 Task: Schedule a cooking class for the 15th at 8:00 PM.
Action: Mouse moved to (246, 157)
Screenshot: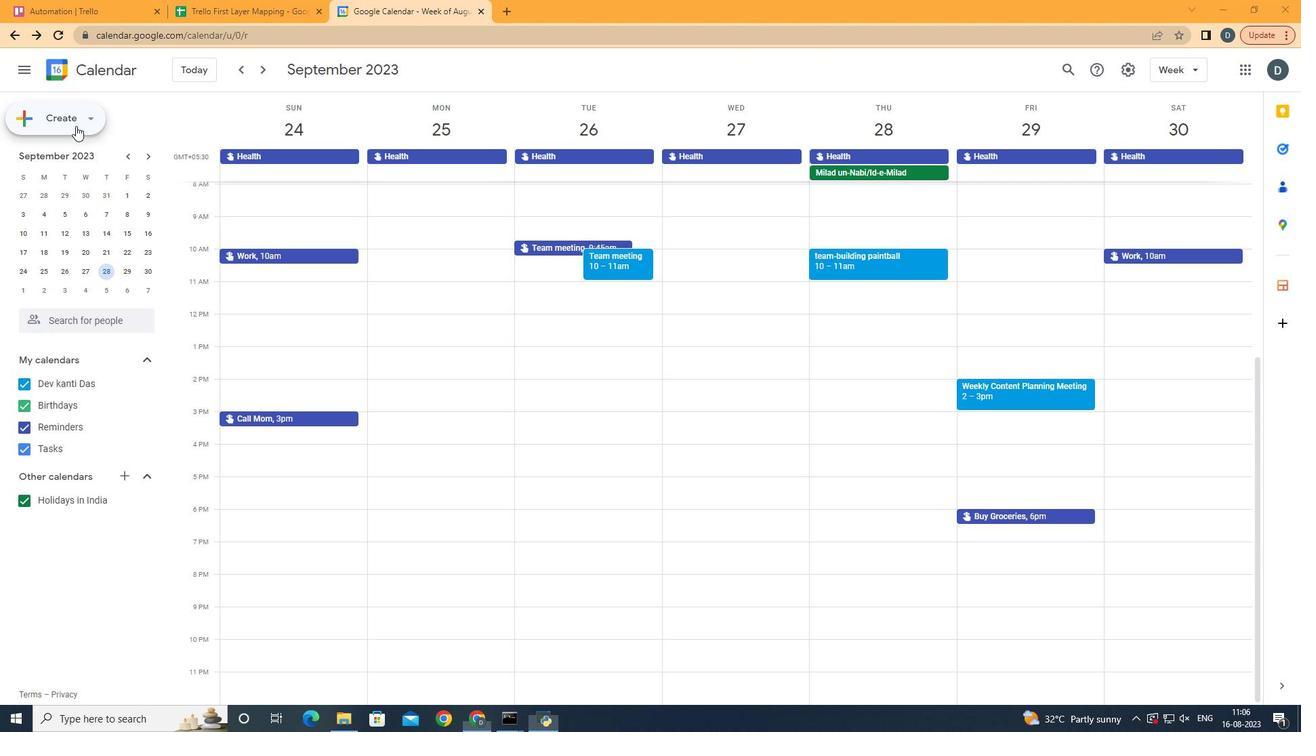 
Action: Mouse pressed left at (246, 157)
Screenshot: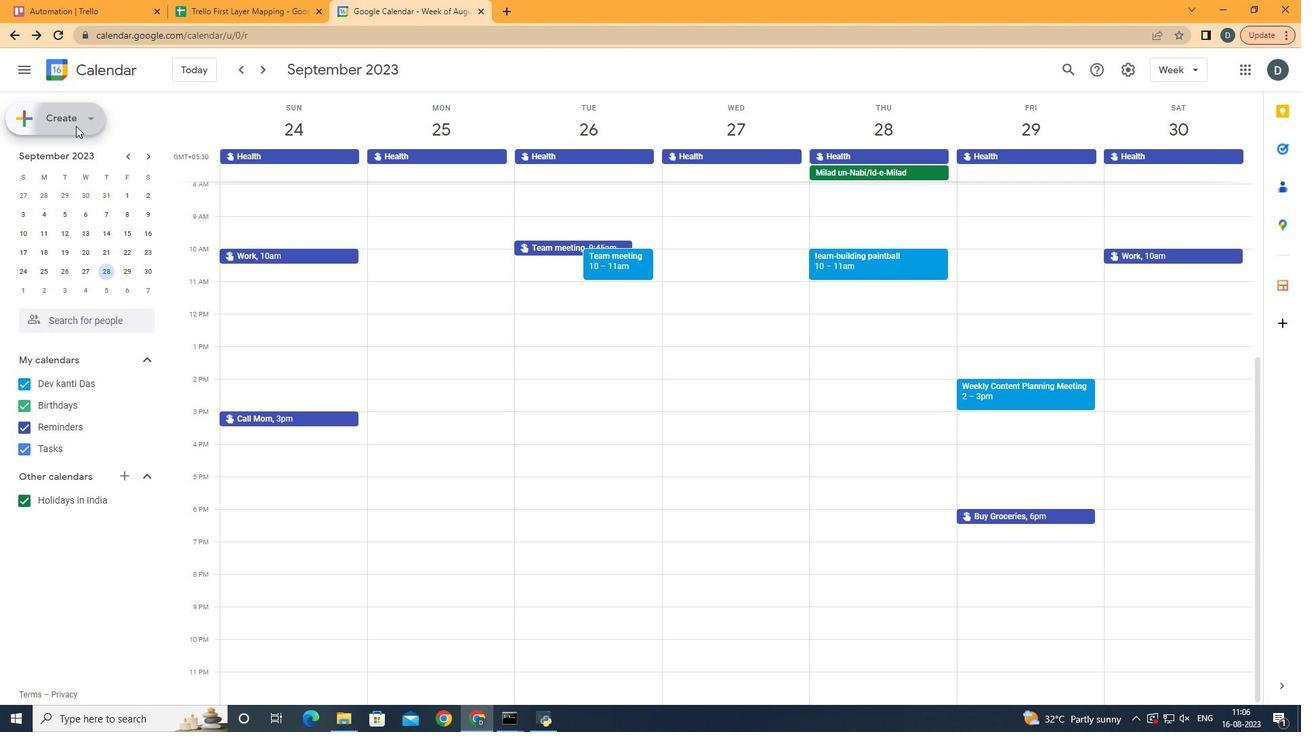 
Action: Mouse moved to (246, 176)
Screenshot: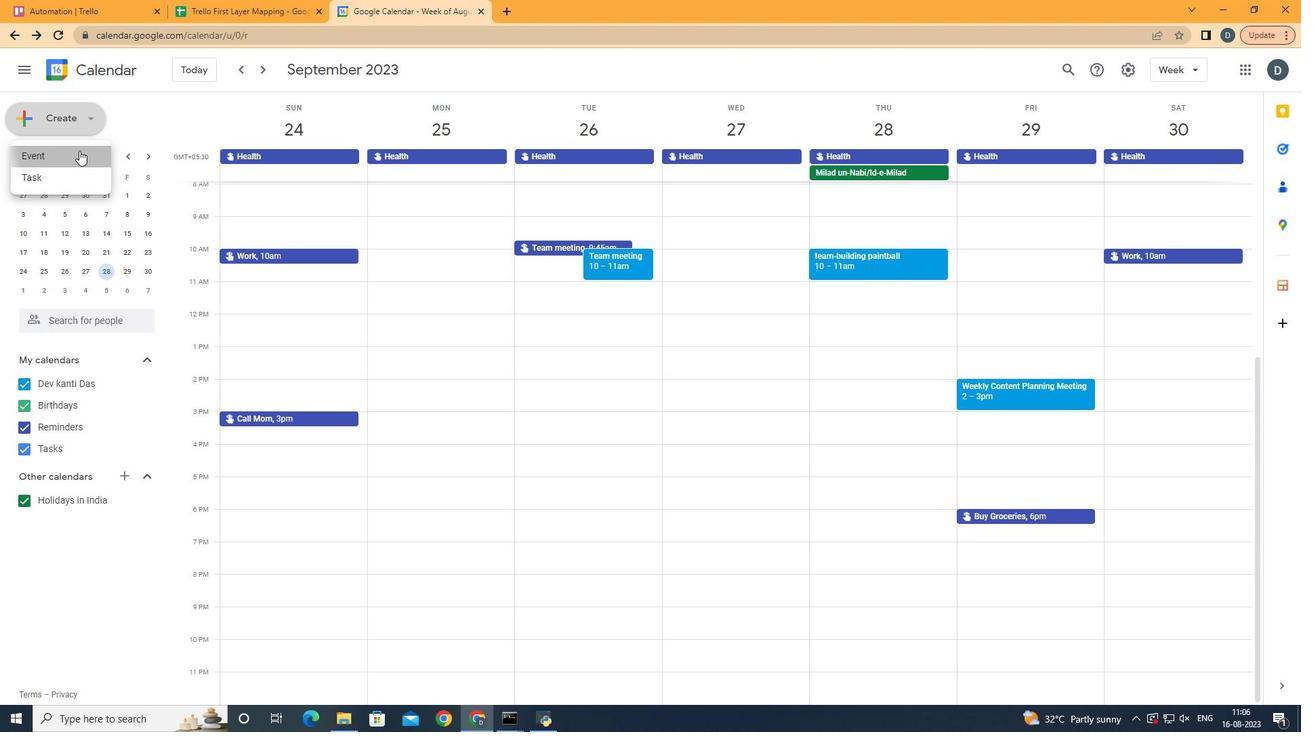 
Action: Mouse pressed left at (246, 176)
Screenshot: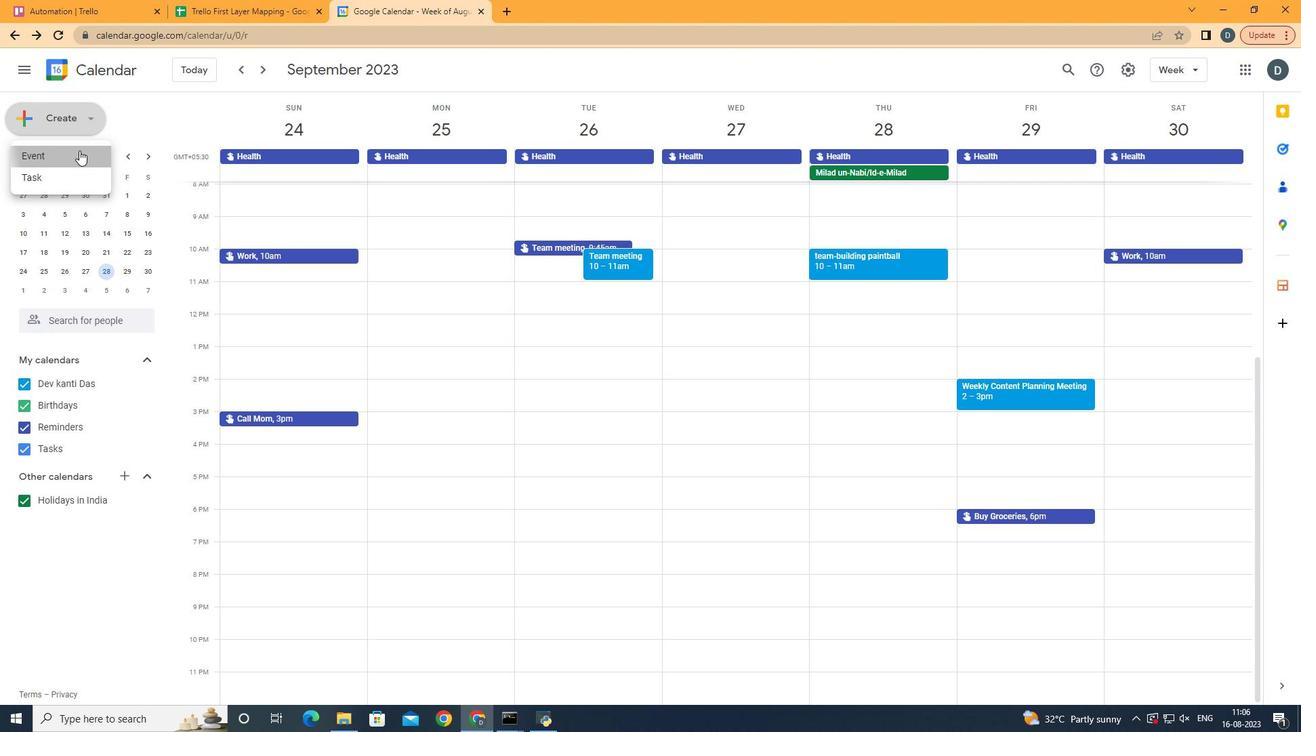 
Action: Mouse moved to (586, 277)
Screenshot: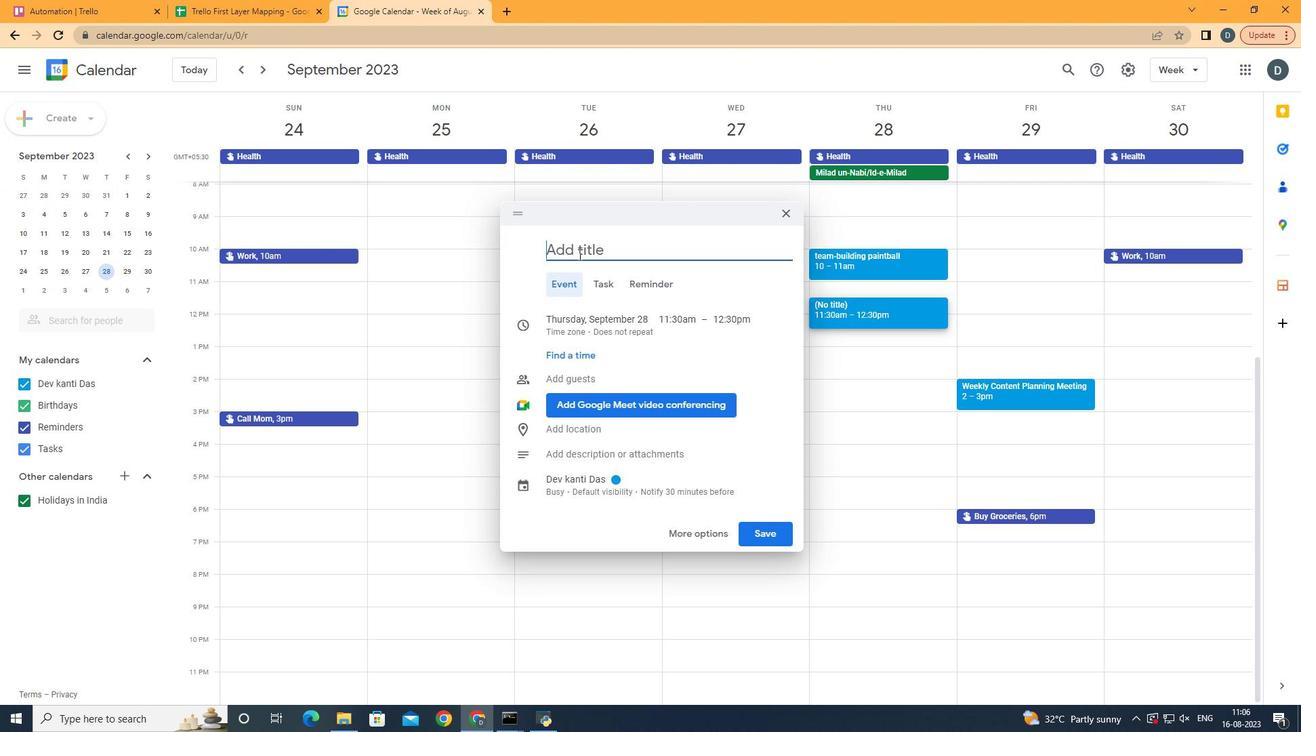 
Action: Mouse pressed left at (586, 277)
Screenshot: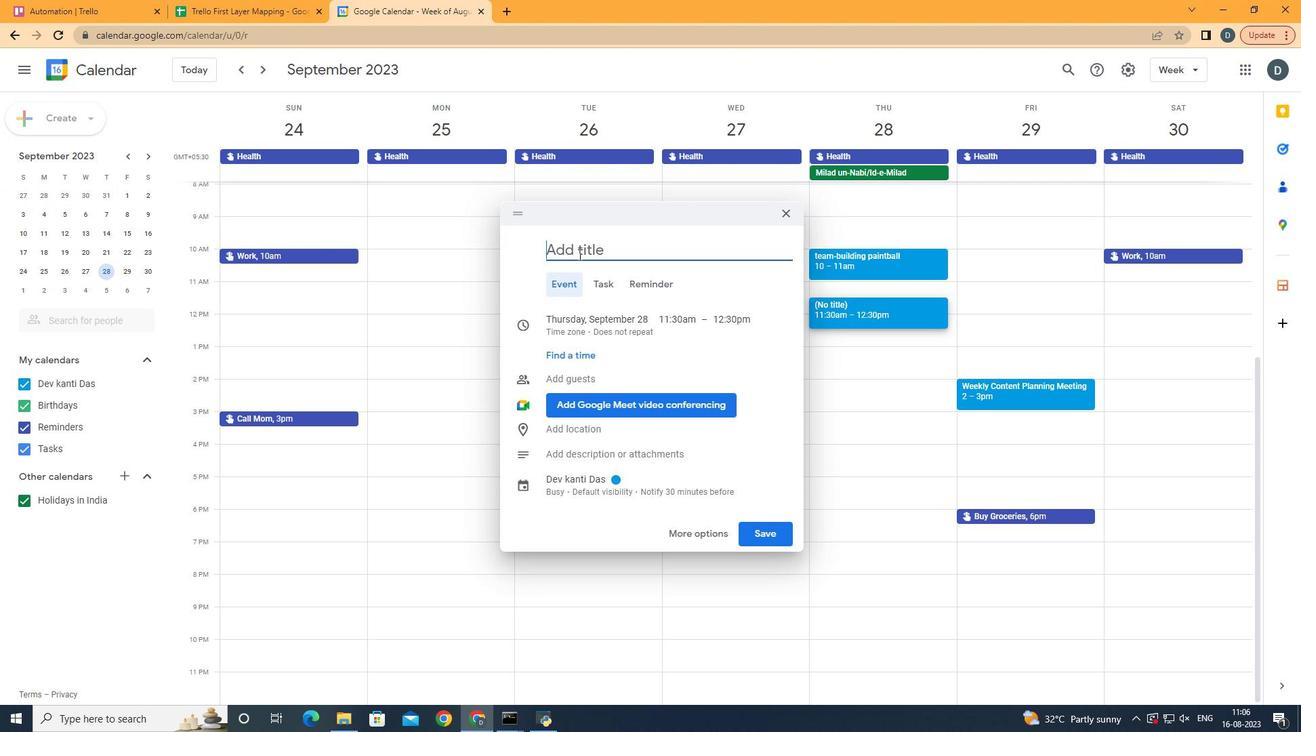 
Action: Mouse moved to (587, 275)
Screenshot: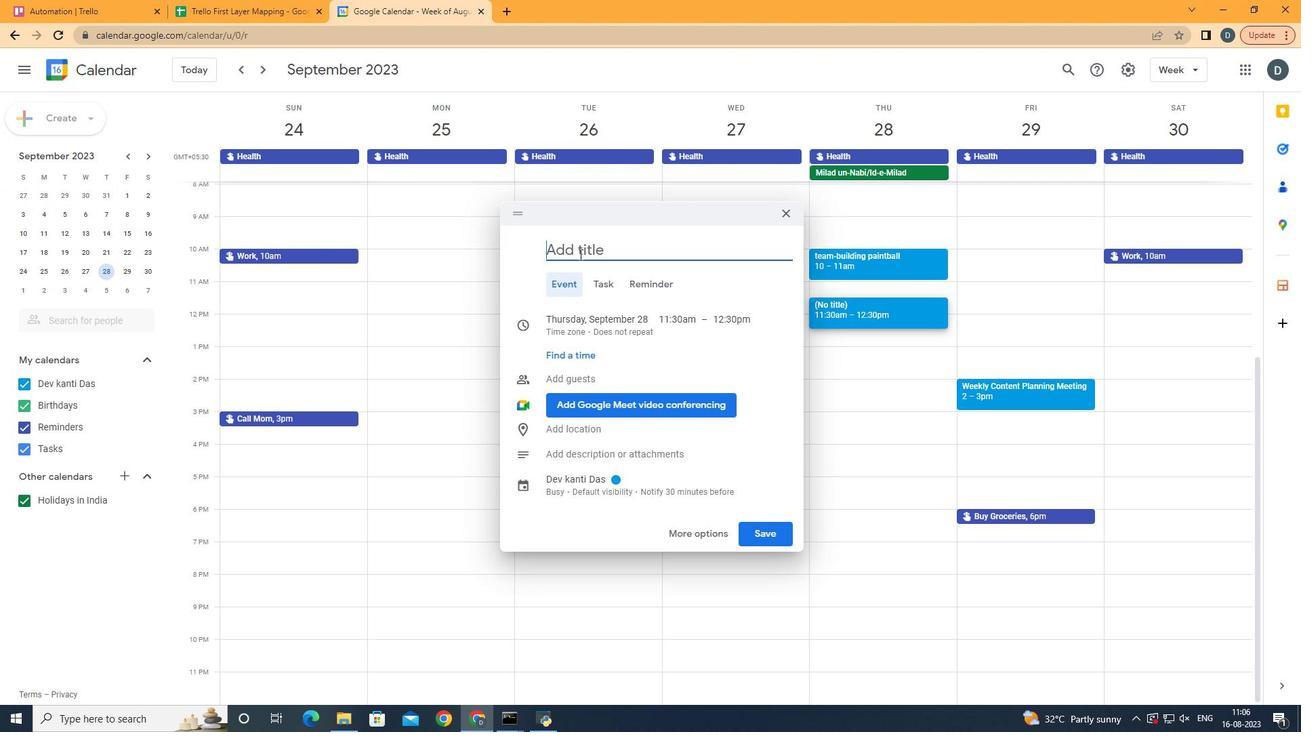 
Action: Key pressed v<Key.backspace>cooking<Key.space>class
Screenshot: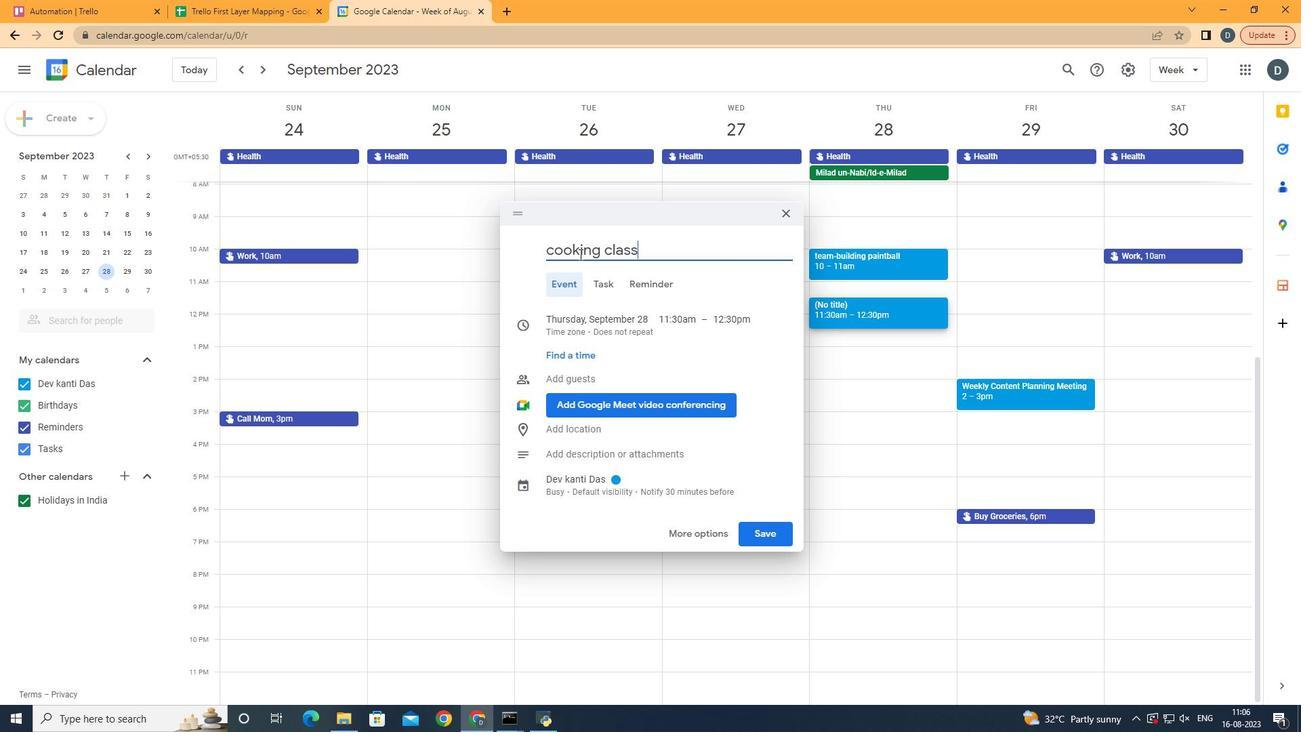 
Action: Mouse moved to (589, 332)
Screenshot: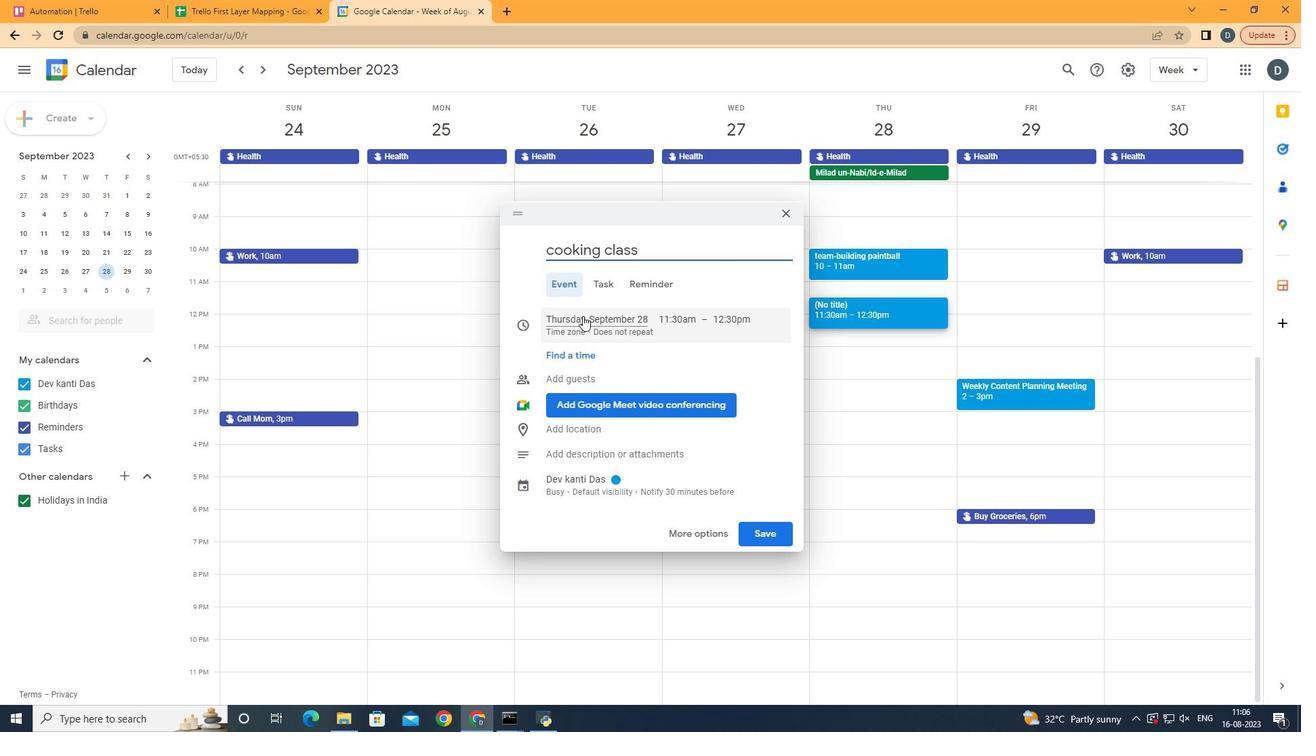 
Action: Mouse pressed left at (589, 332)
Screenshot: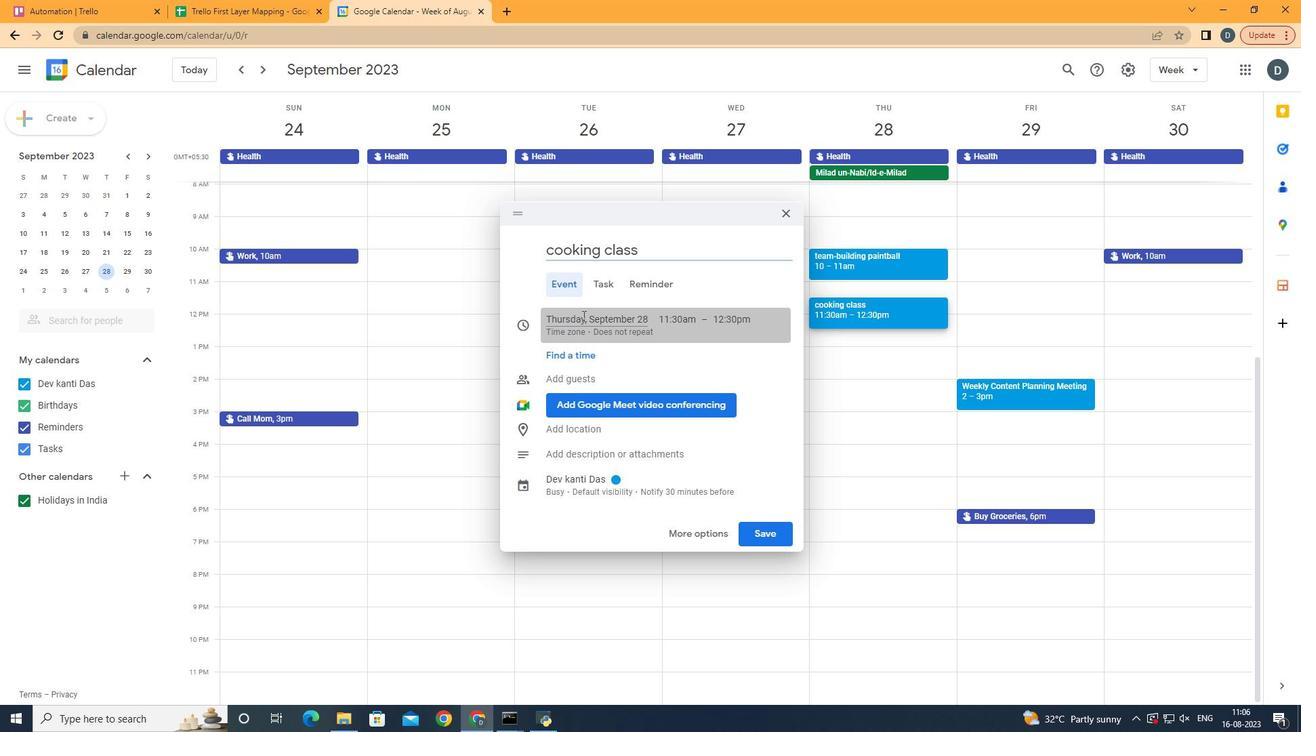 
Action: Mouse moved to (677, 364)
Screenshot: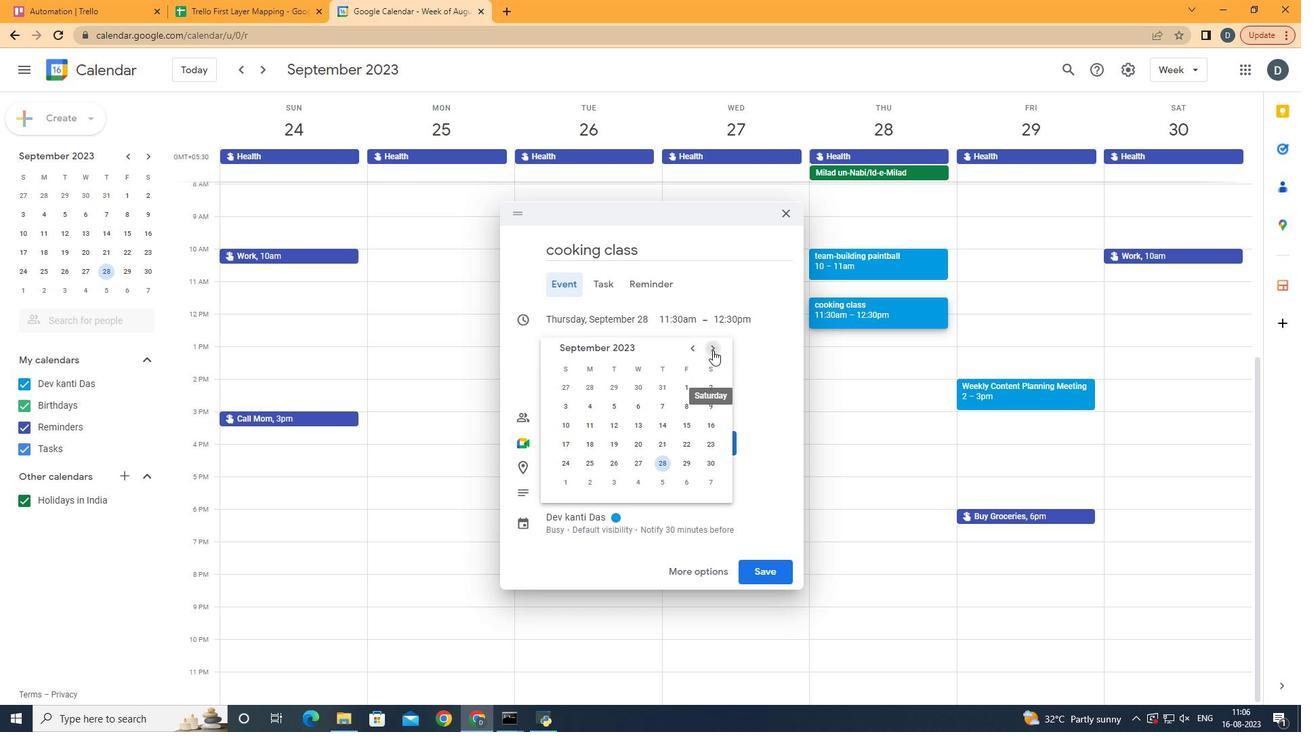 
Action: Mouse pressed left at (677, 364)
Screenshot: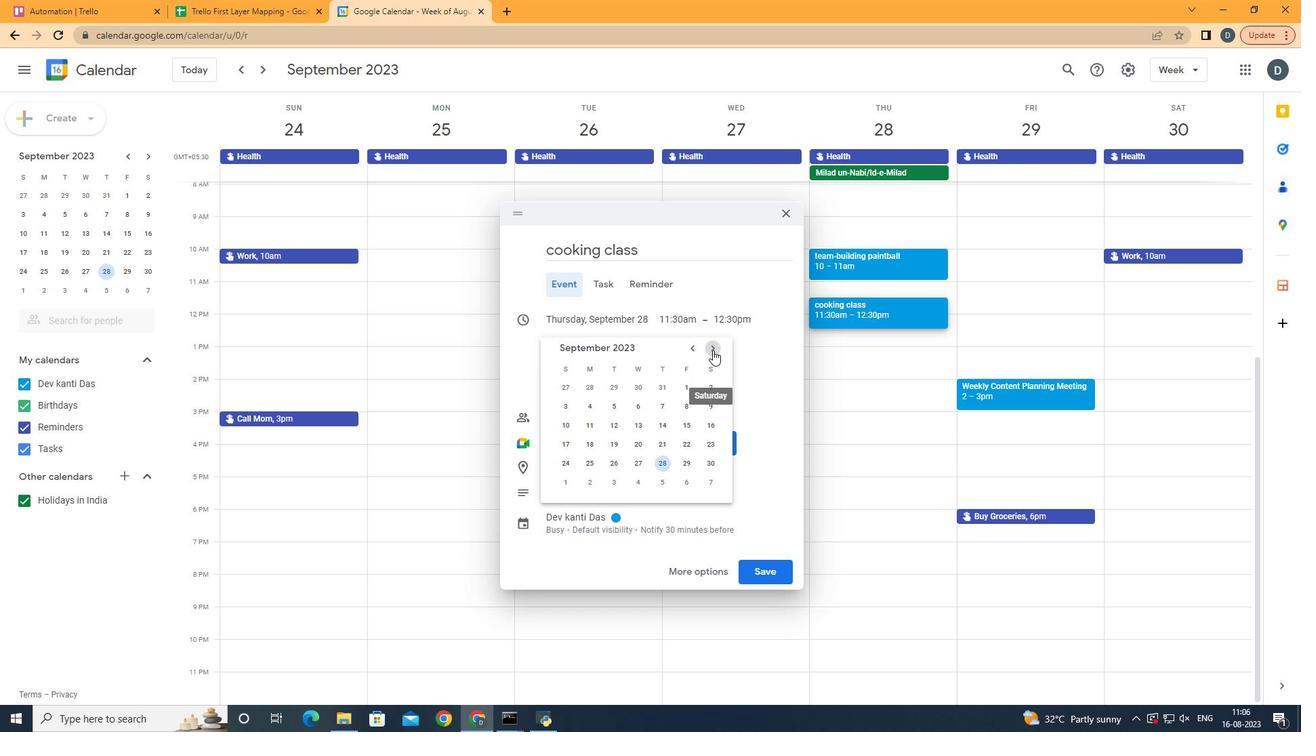 
Action: Mouse moved to (578, 437)
Screenshot: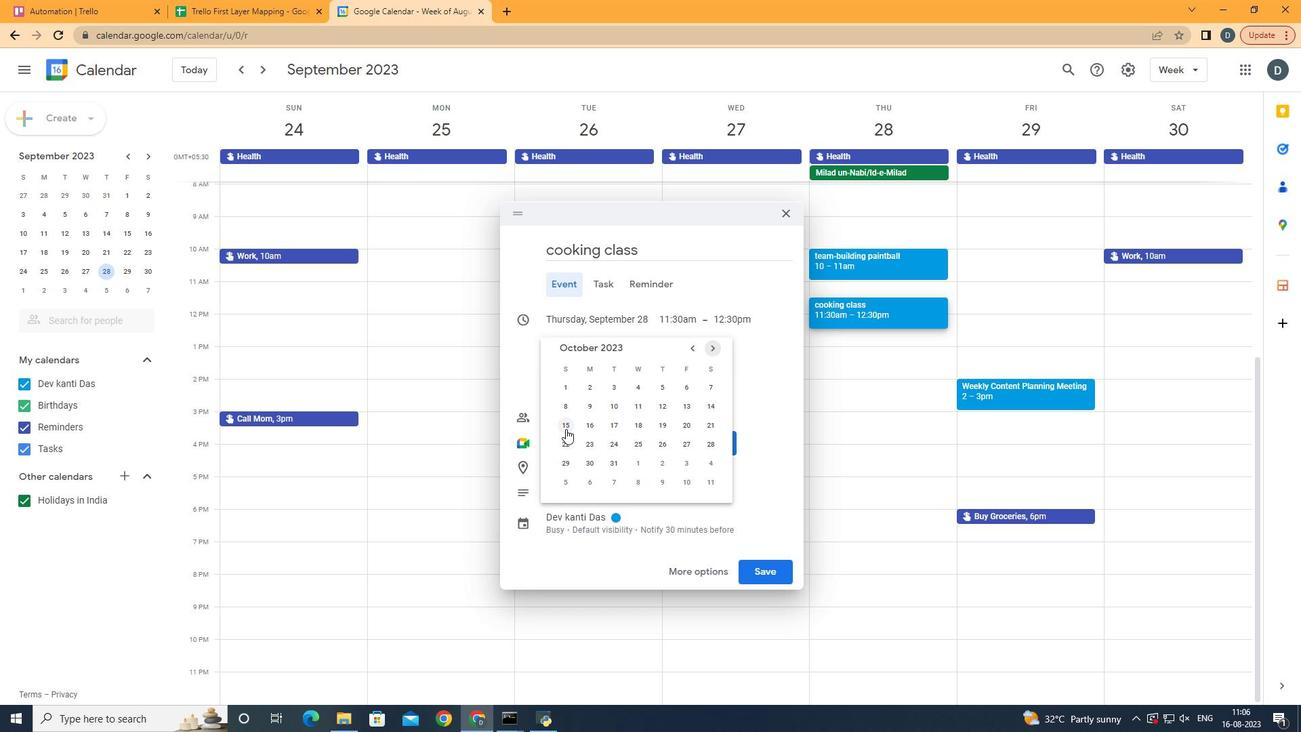 
Action: Mouse pressed left at (578, 437)
Screenshot: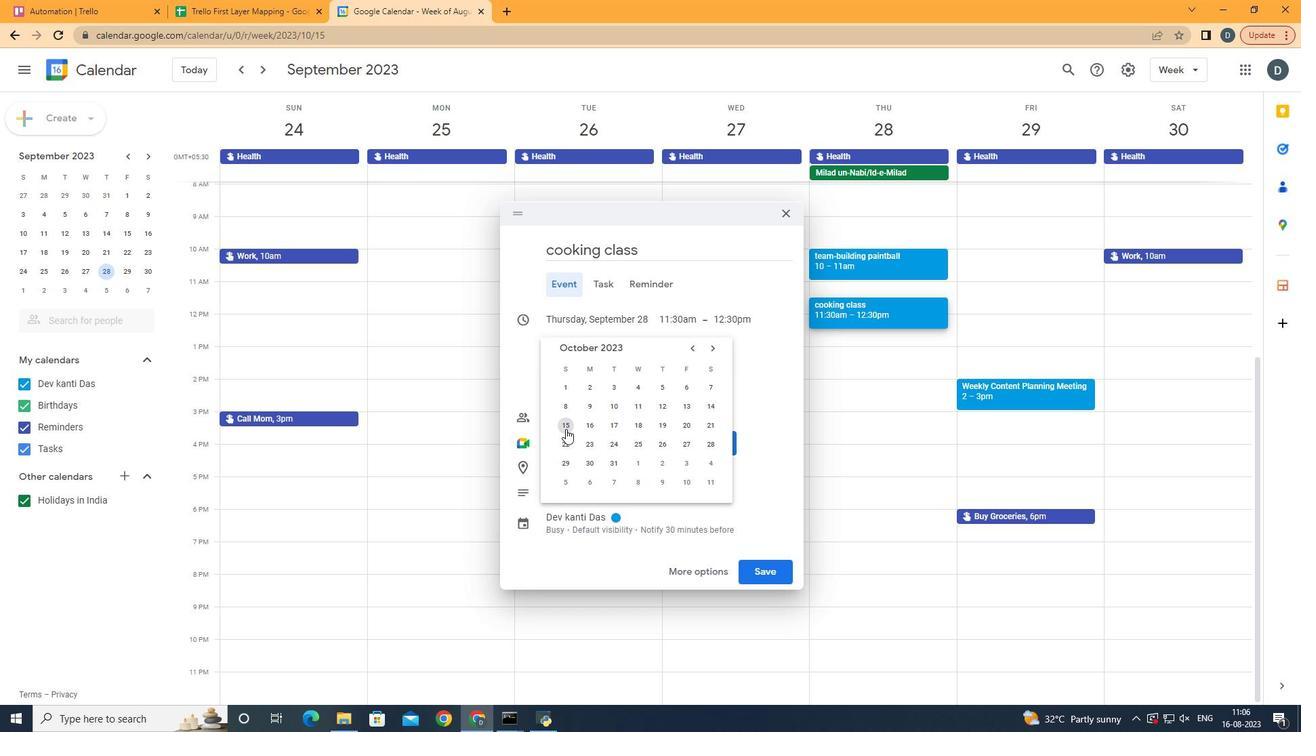 
Action: Mouse moved to (557, 336)
Screenshot: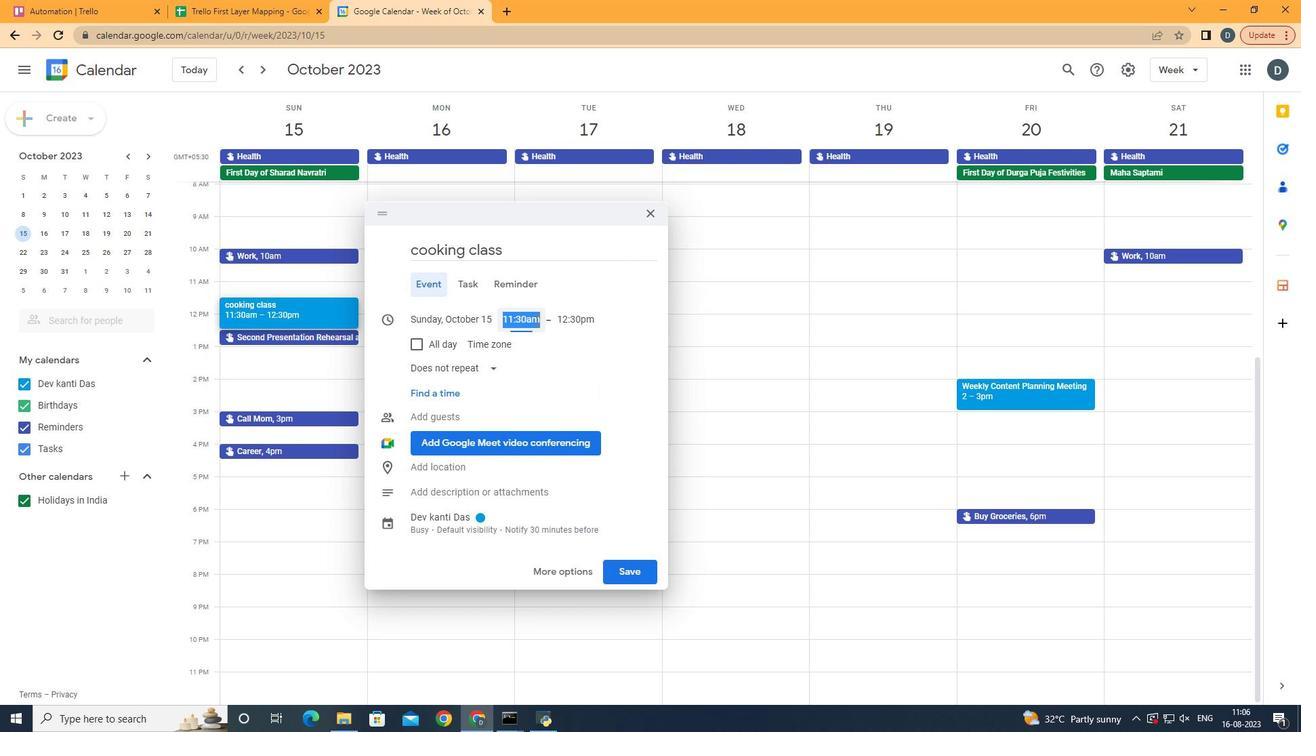 
Action: Mouse pressed left at (557, 336)
Screenshot: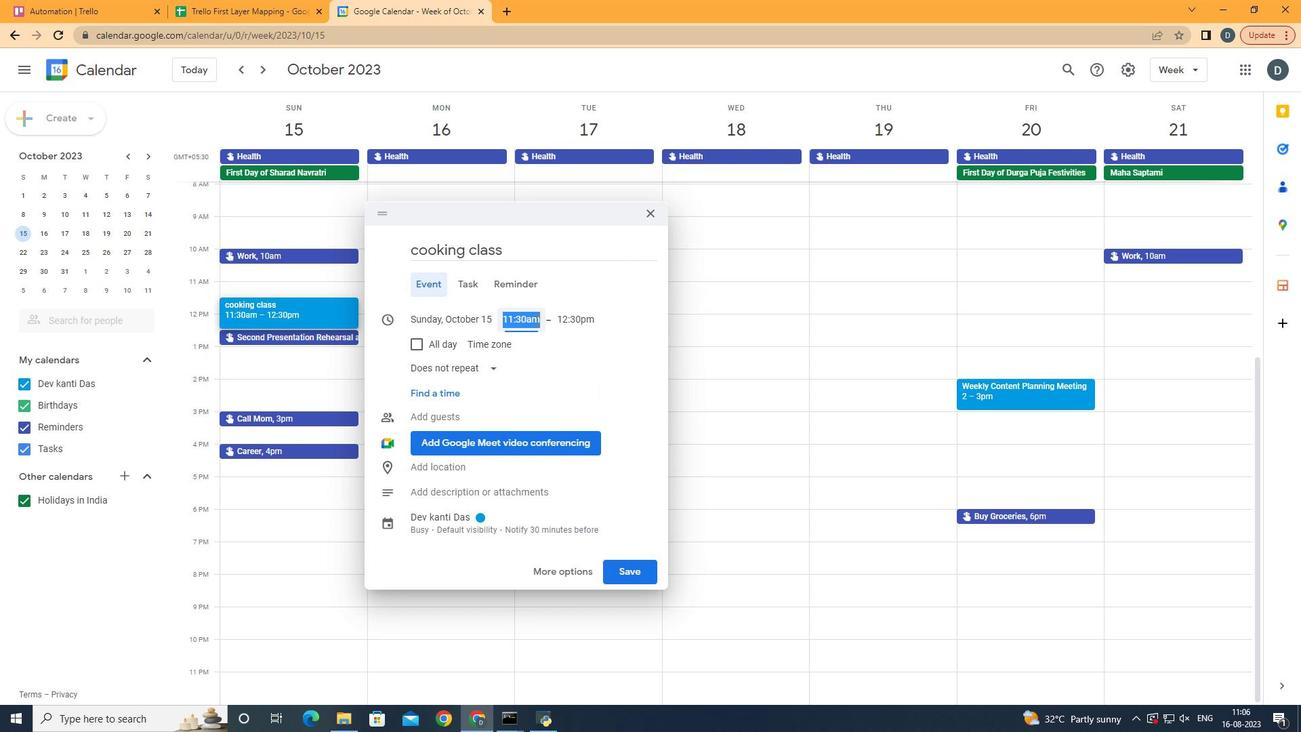 
Action: Mouse moved to (561, 380)
Screenshot: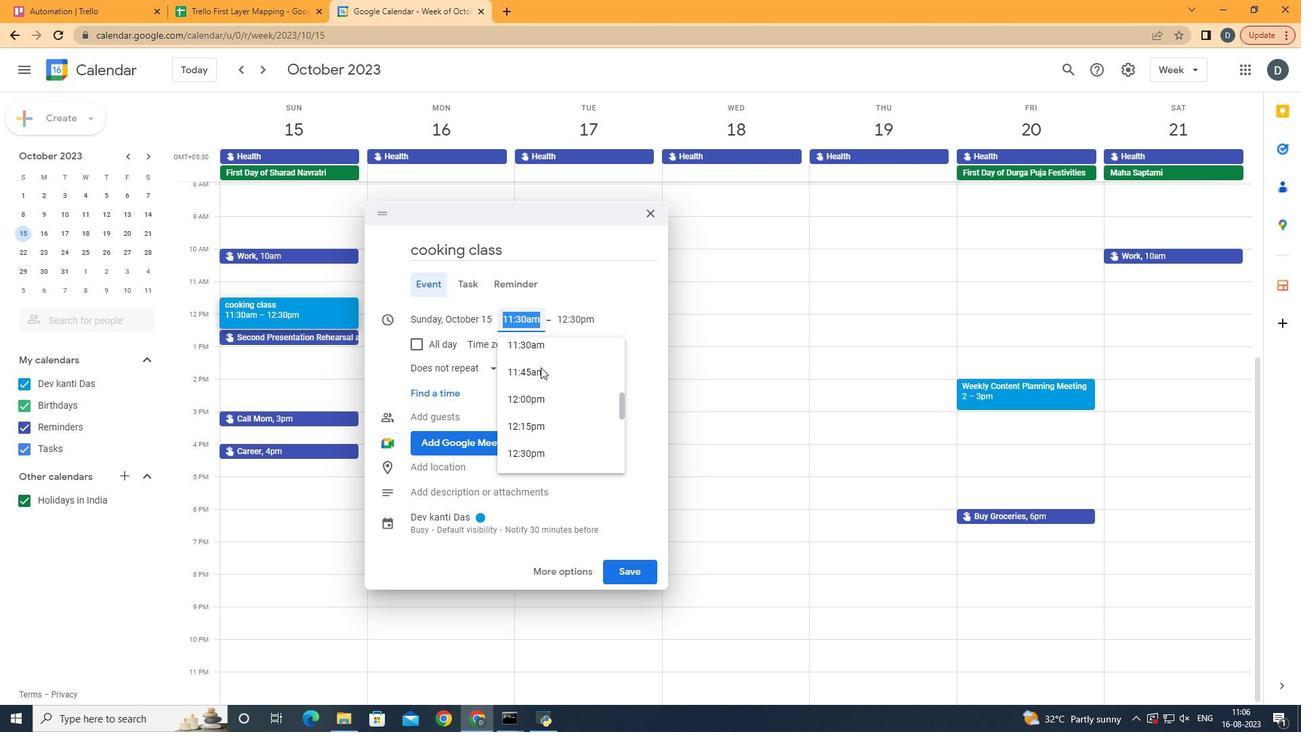 
Action: Mouse scrolled (561, 379) with delta (0, 0)
Screenshot: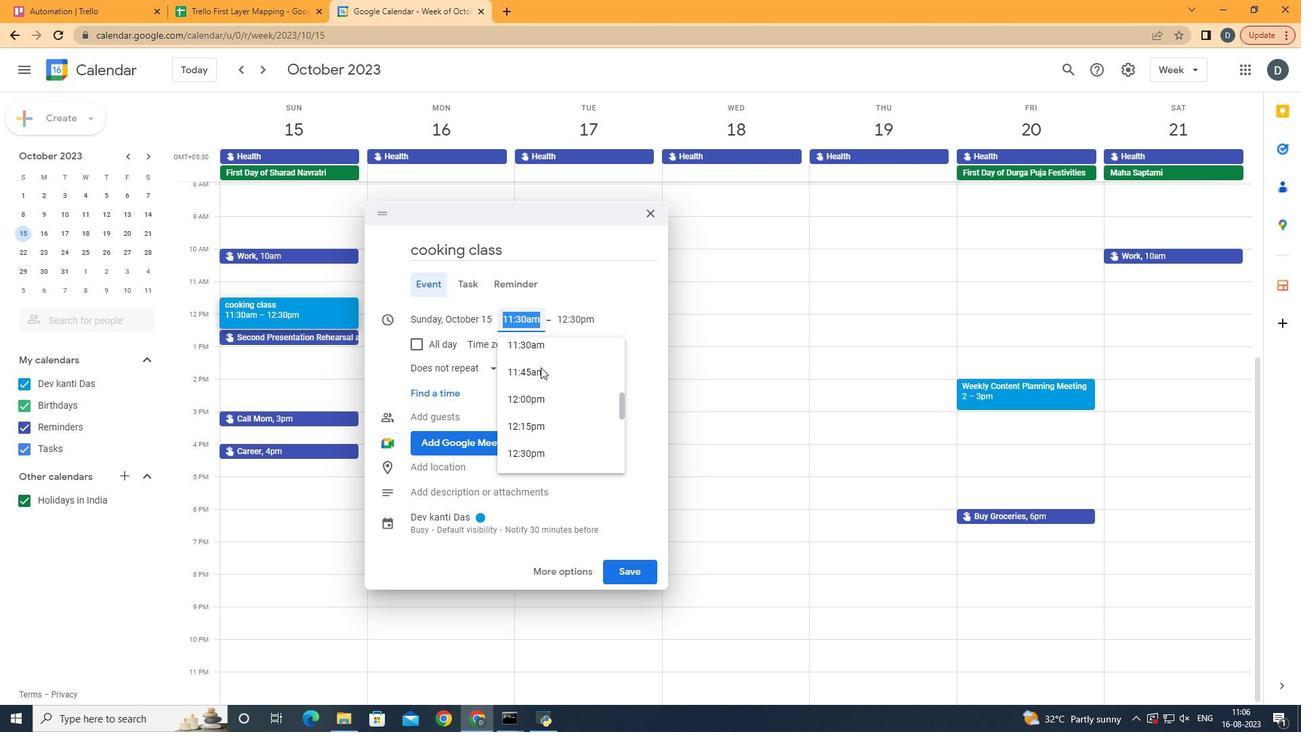
Action: Mouse scrolled (561, 379) with delta (0, 0)
Screenshot: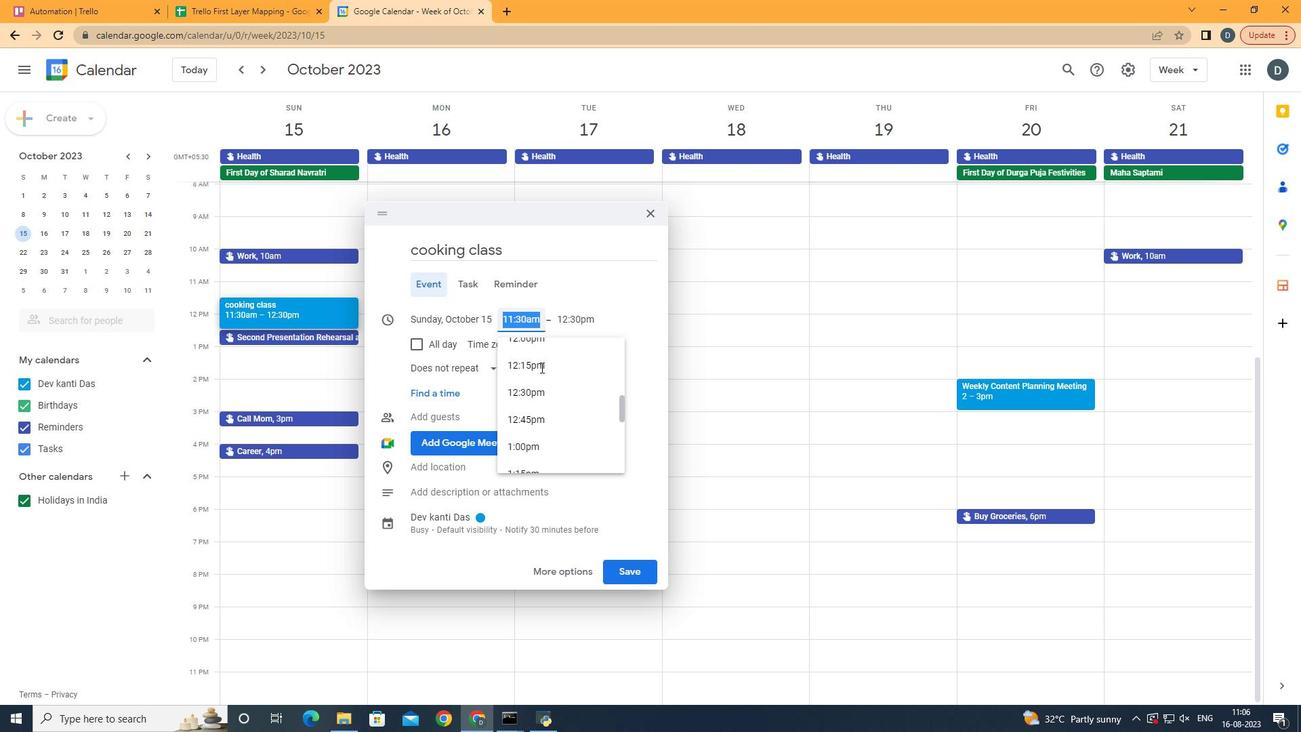 
Action: Mouse scrolled (561, 379) with delta (0, 0)
Screenshot: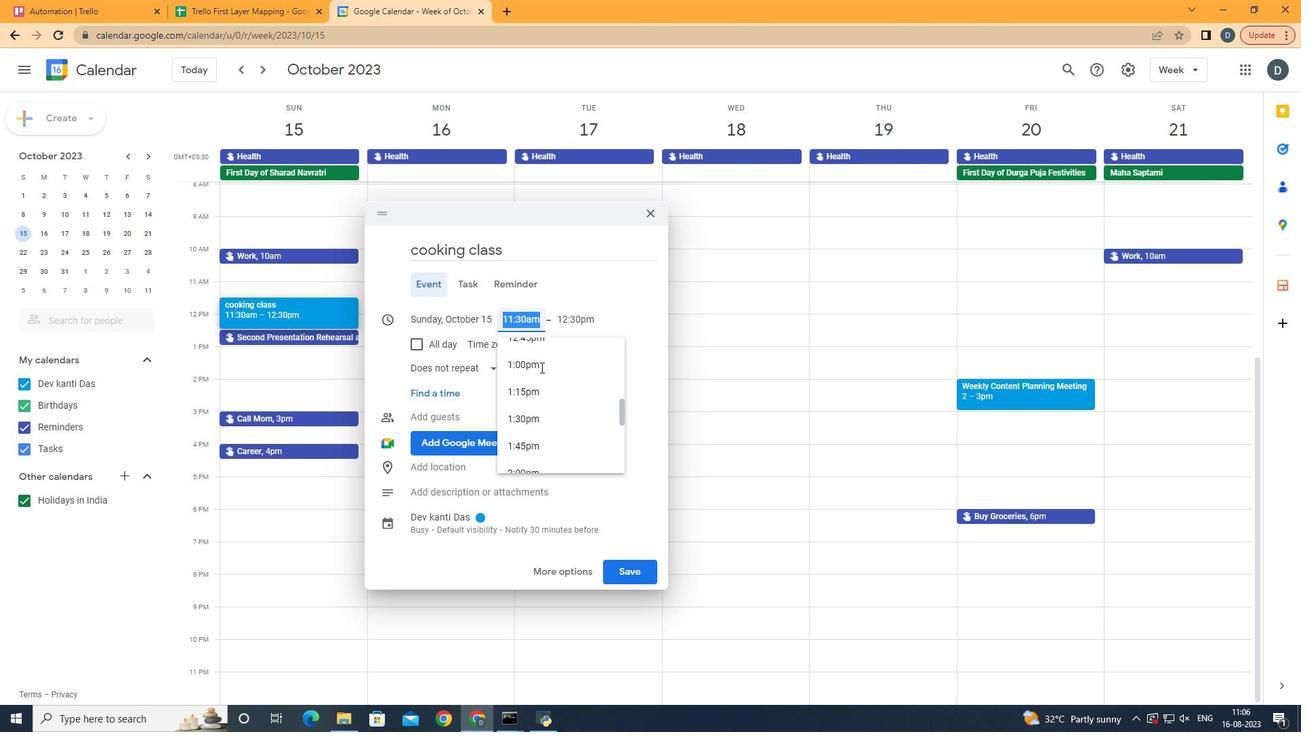 
Action: Mouse scrolled (561, 379) with delta (0, 0)
Screenshot: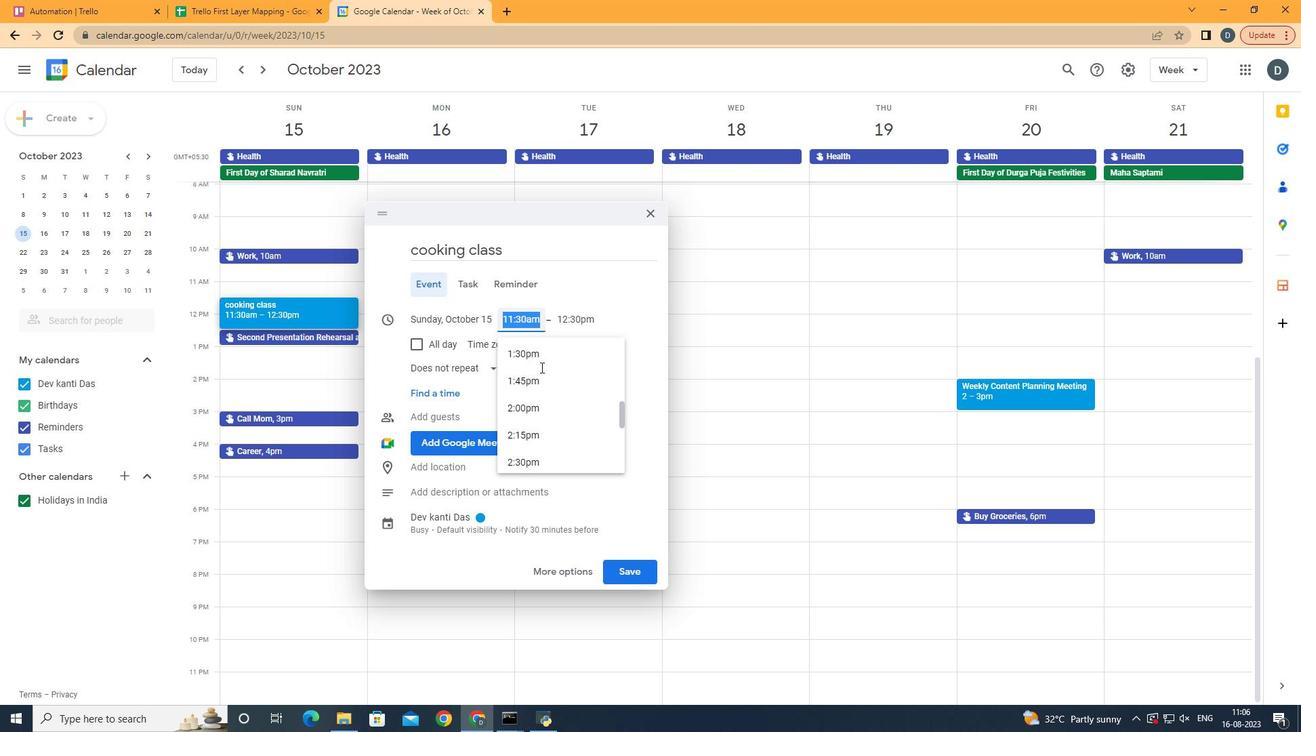 
Action: Mouse scrolled (561, 379) with delta (0, 0)
Screenshot: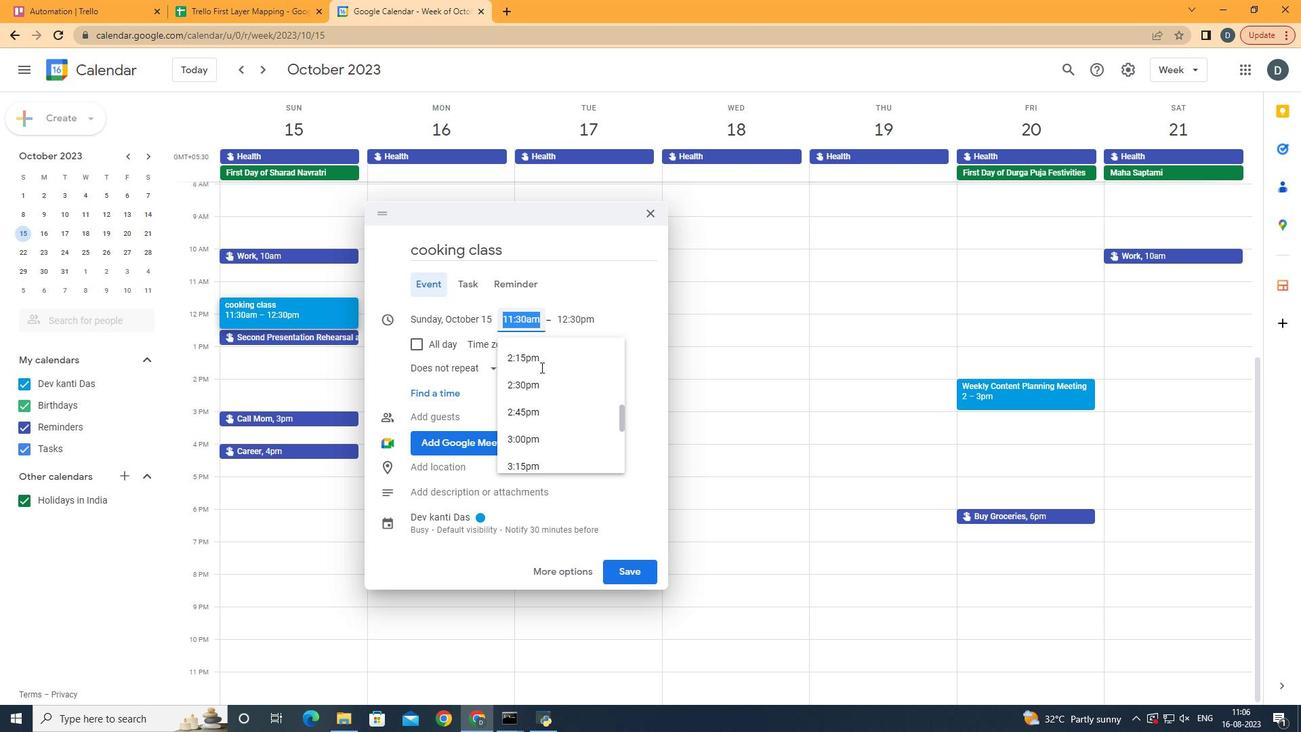 
Action: Mouse scrolled (561, 379) with delta (0, 0)
Screenshot: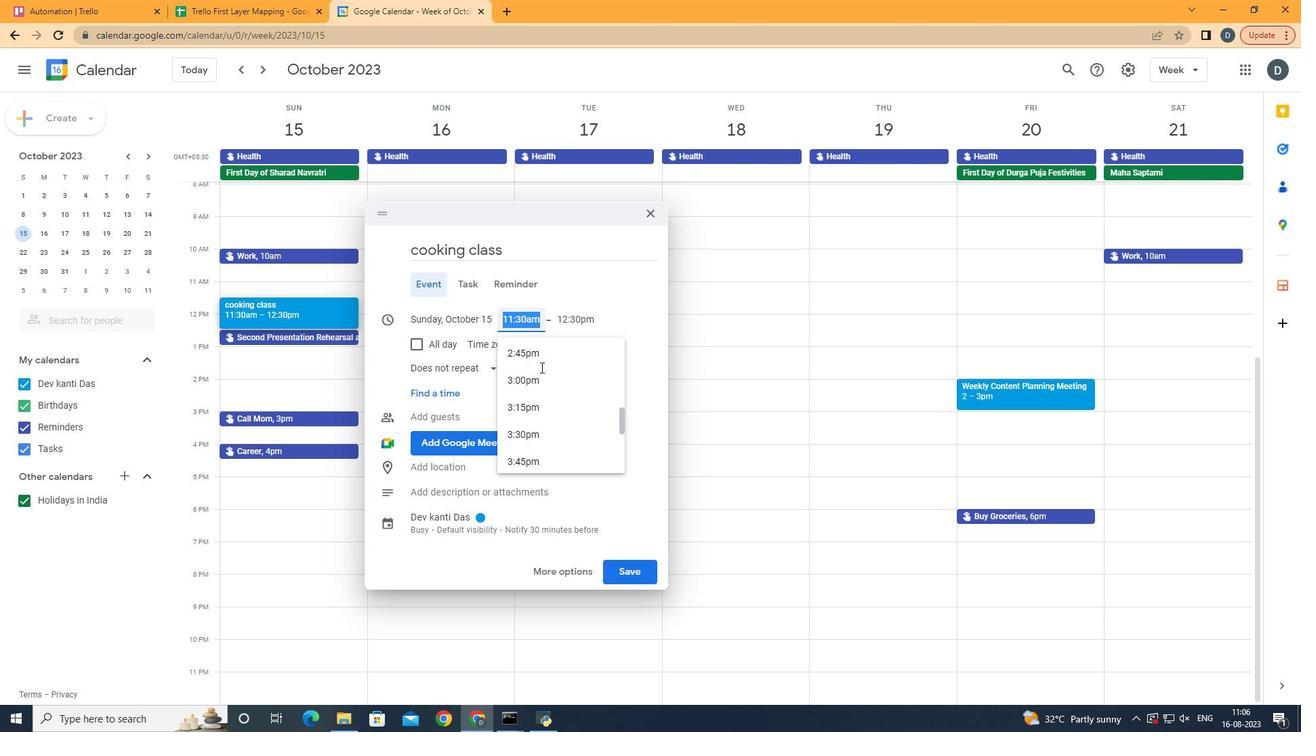 
Action: Mouse scrolled (561, 379) with delta (0, 0)
Screenshot: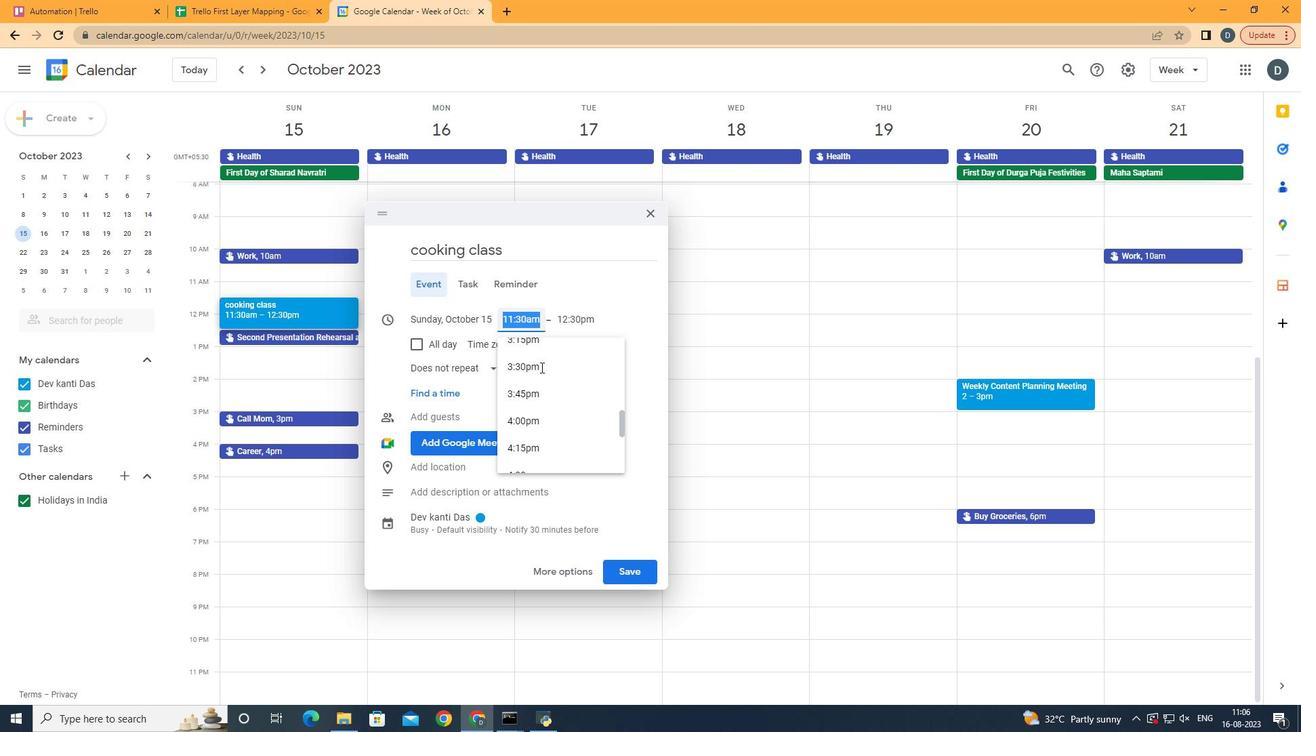 
Action: Mouse scrolled (561, 379) with delta (0, 0)
Screenshot: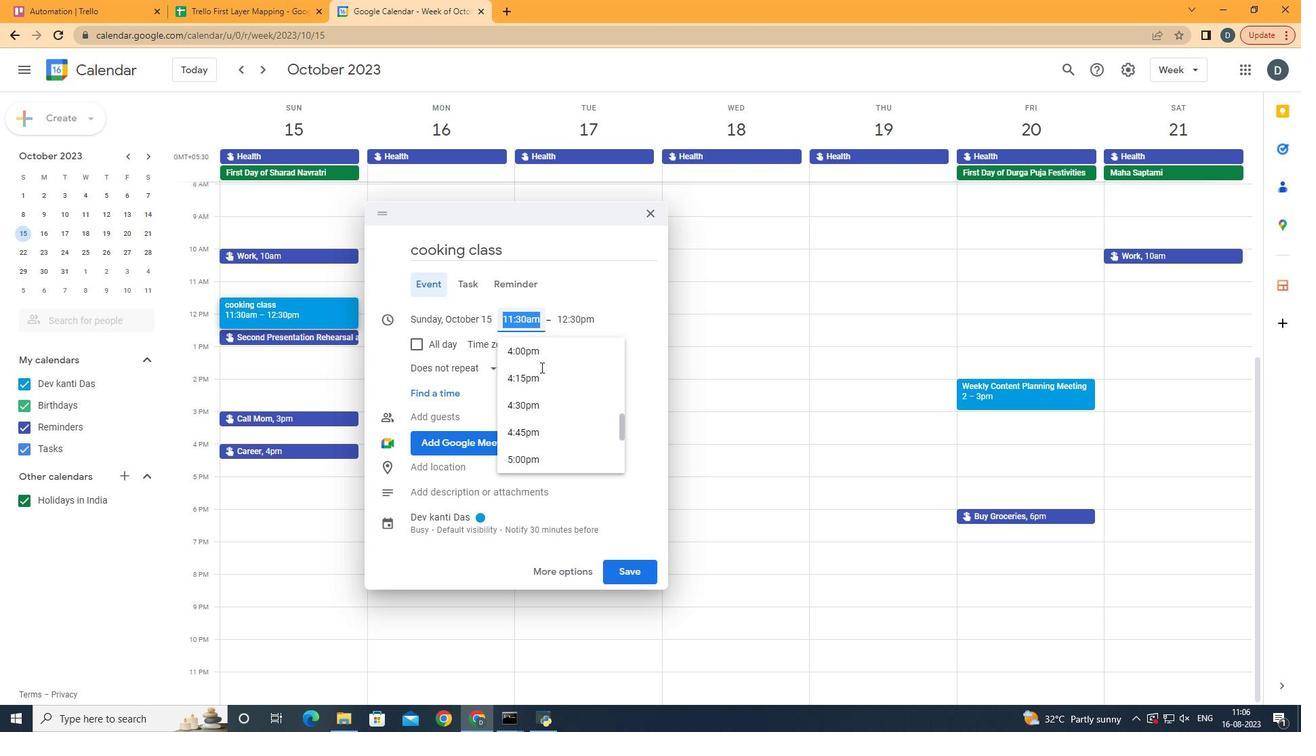
Action: Mouse scrolled (561, 379) with delta (0, 0)
Screenshot: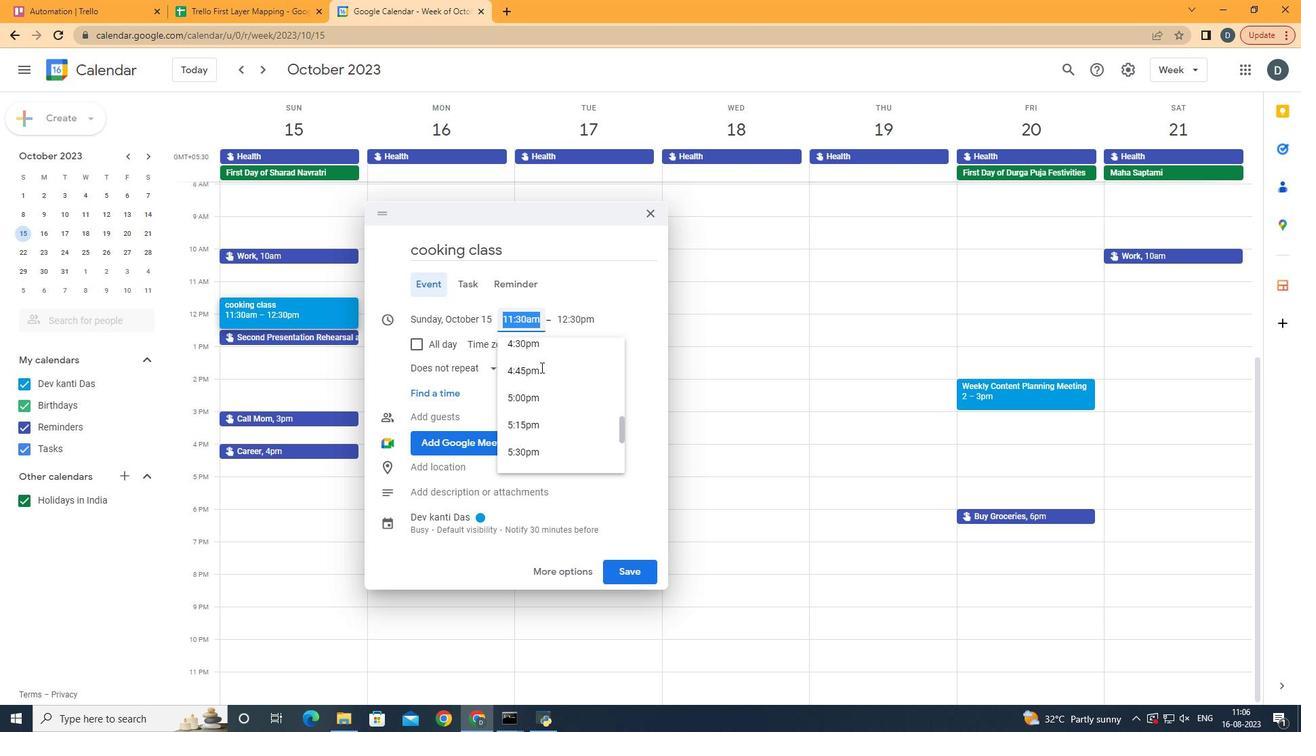 
Action: Mouse scrolled (561, 379) with delta (0, 0)
Screenshot: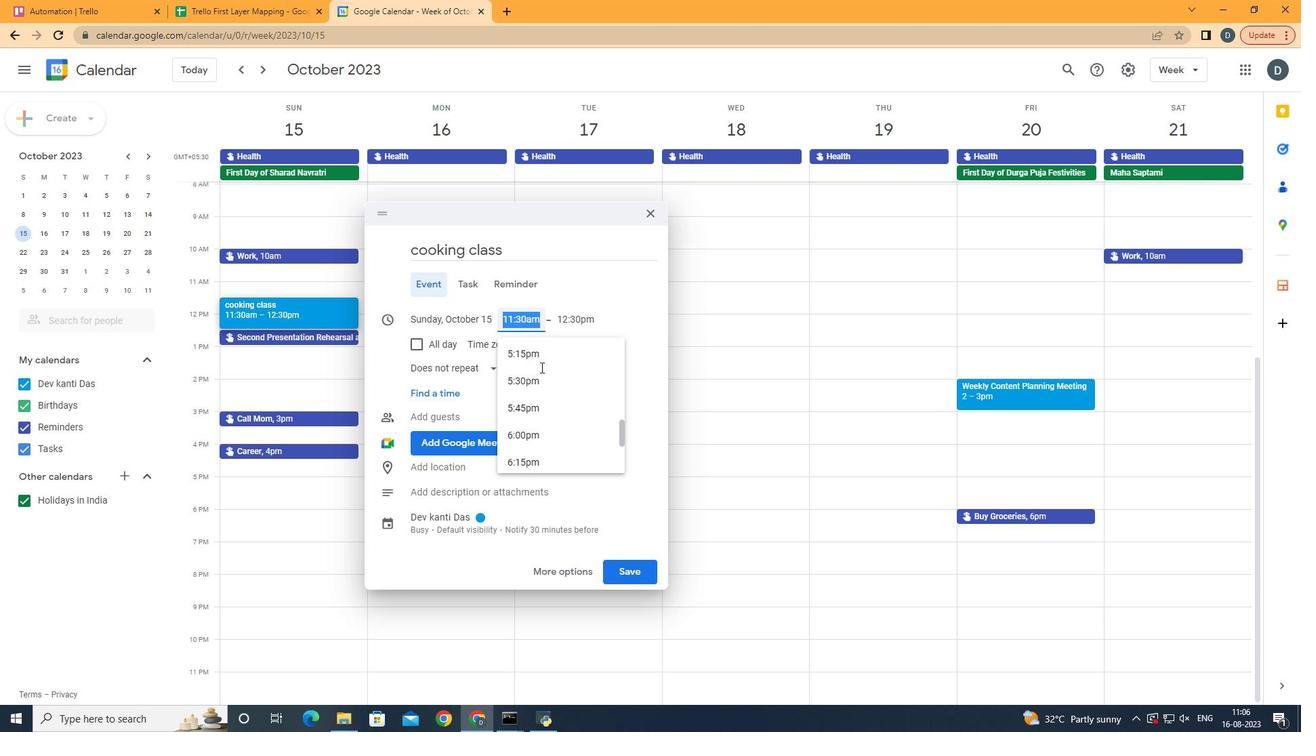 
Action: Mouse scrolled (561, 379) with delta (0, 0)
Screenshot: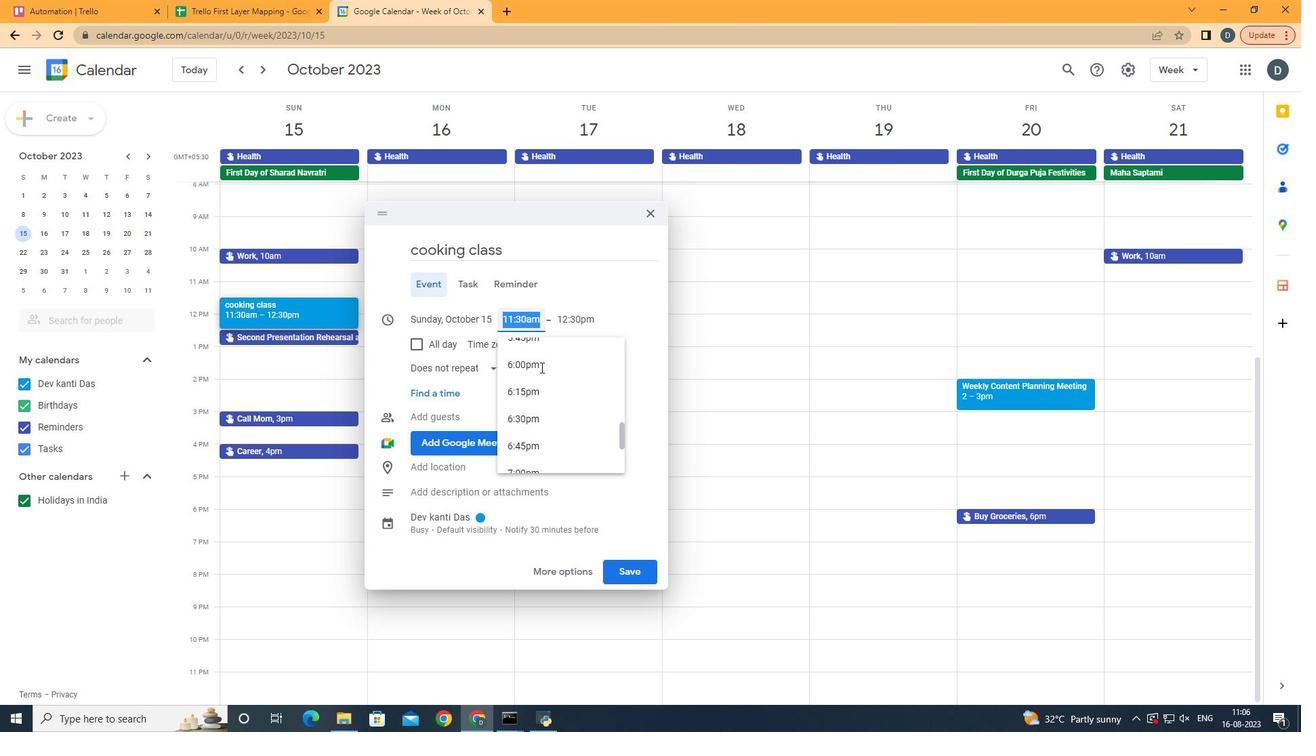 
Action: Mouse scrolled (561, 379) with delta (0, 0)
Screenshot: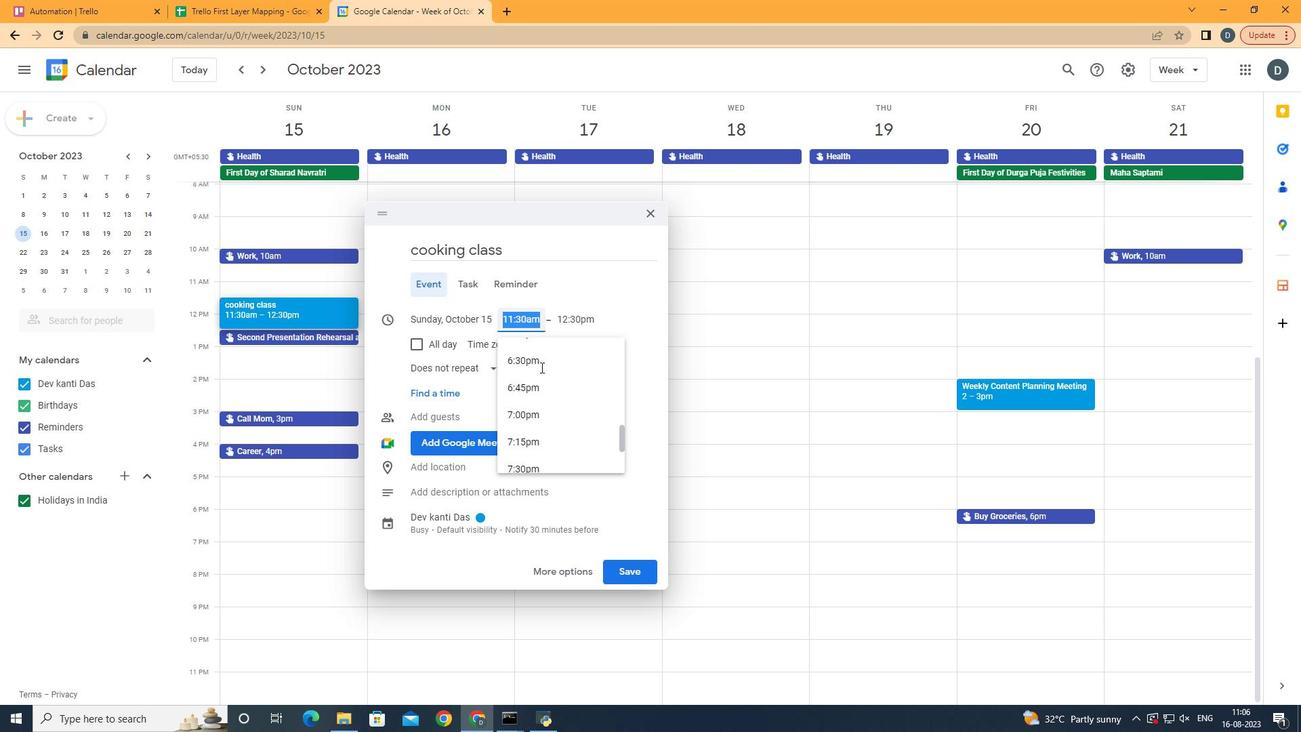 
Action: Mouse scrolled (561, 379) with delta (0, 0)
Screenshot: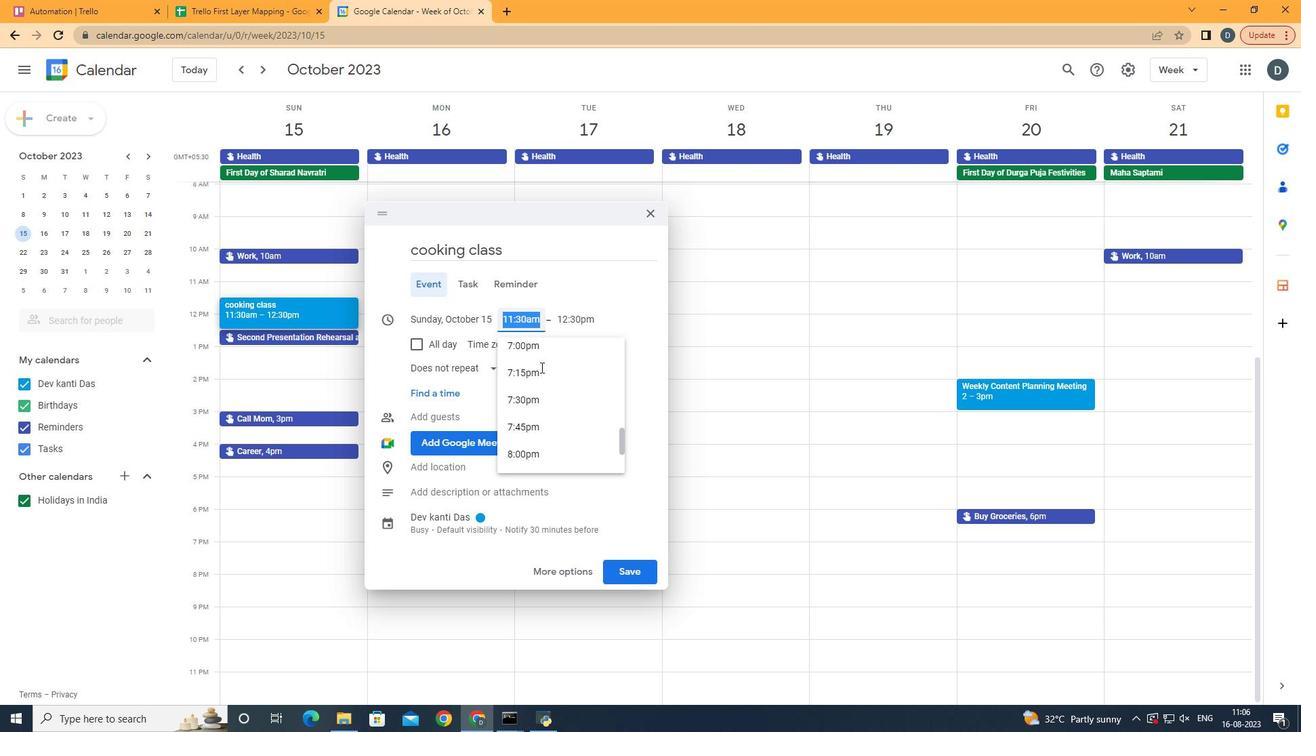 
Action: Mouse scrolled (561, 379) with delta (0, 0)
Screenshot: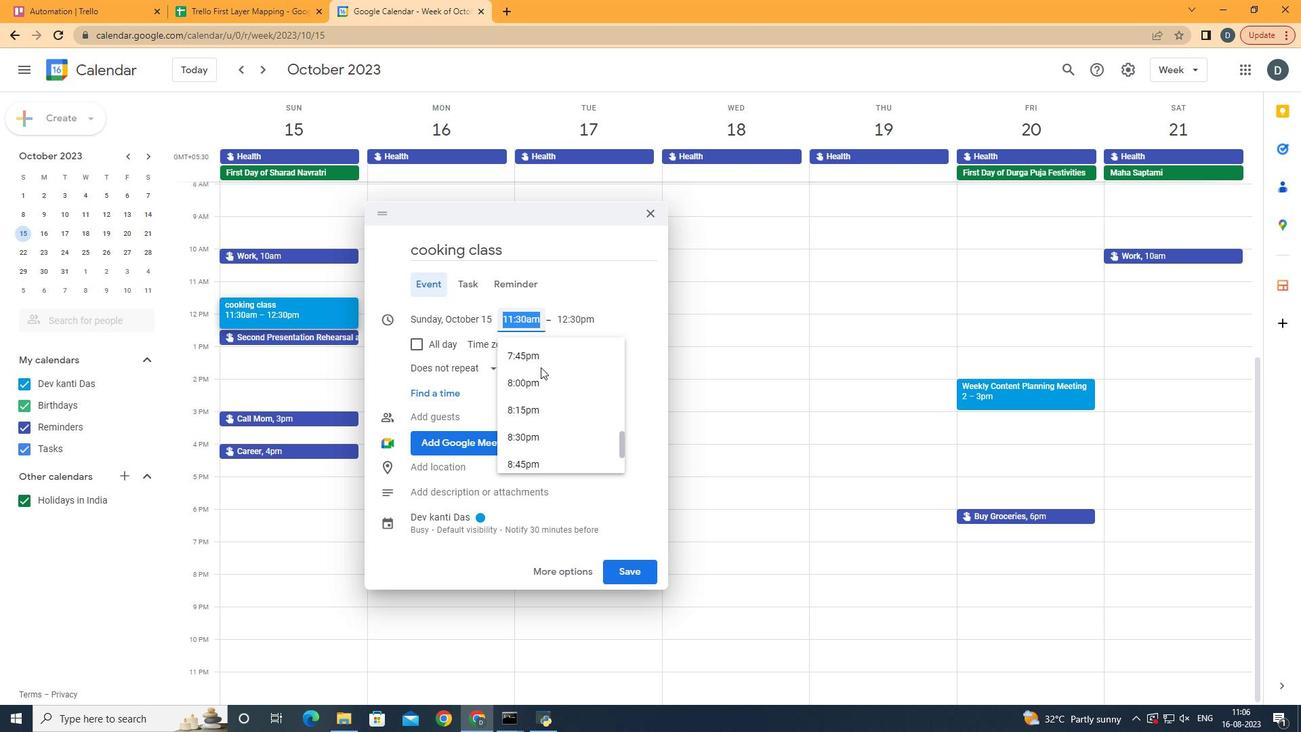 
Action: Mouse moved to (565, 393)
Screenshot: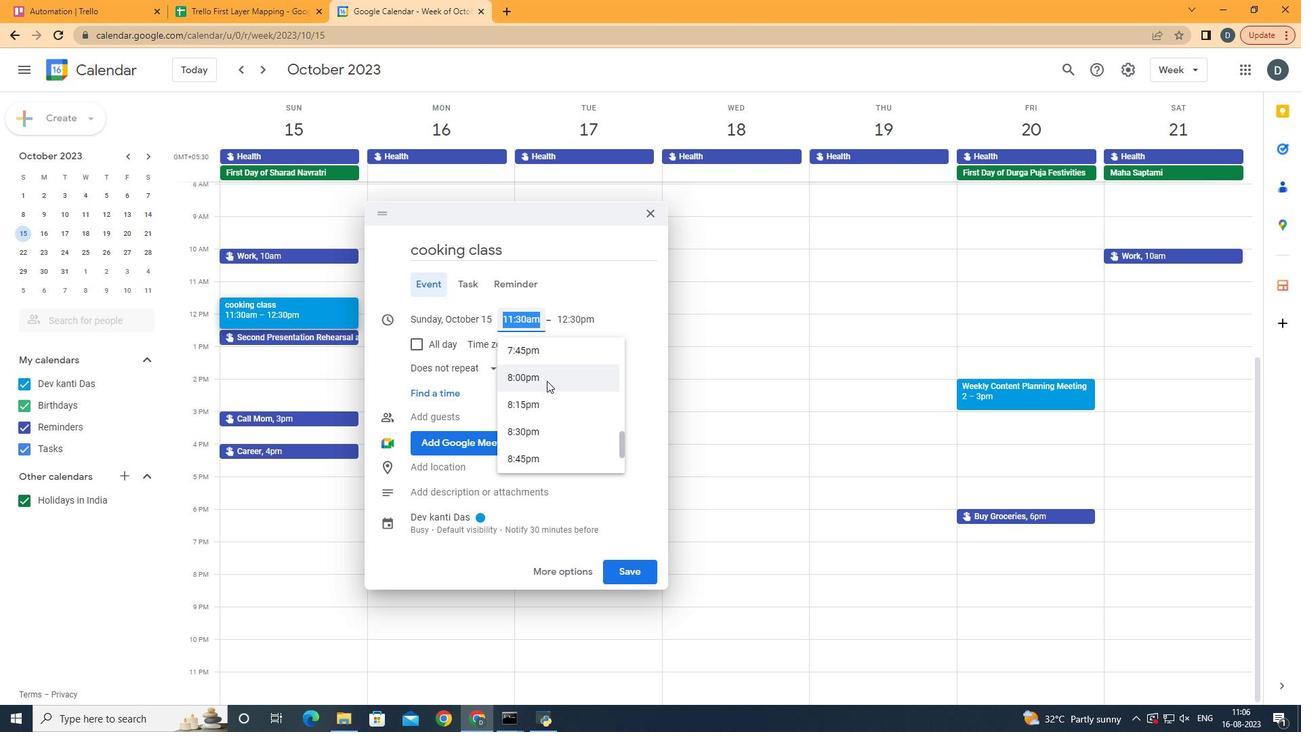 
Action: Mouse pressed left at (565, 393)
Screenshot: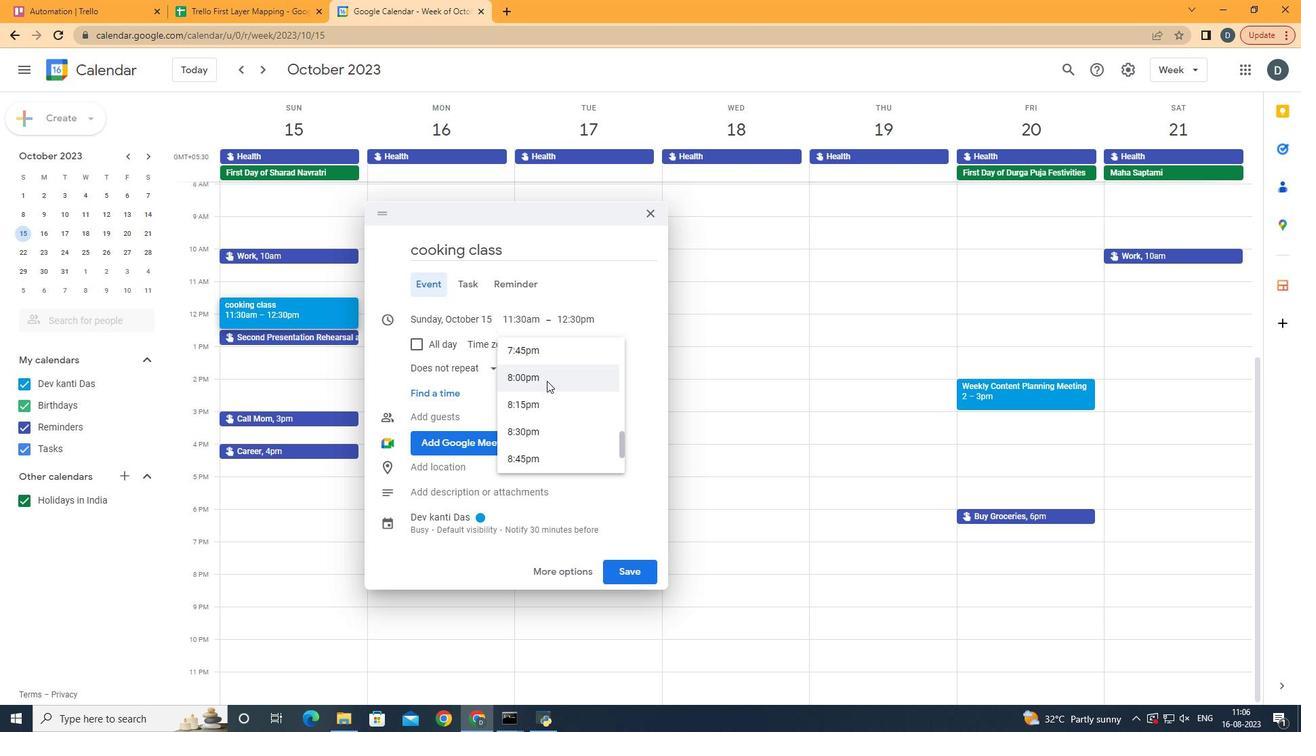 
Action: Mouse moved to (622, 589)
Screenshot: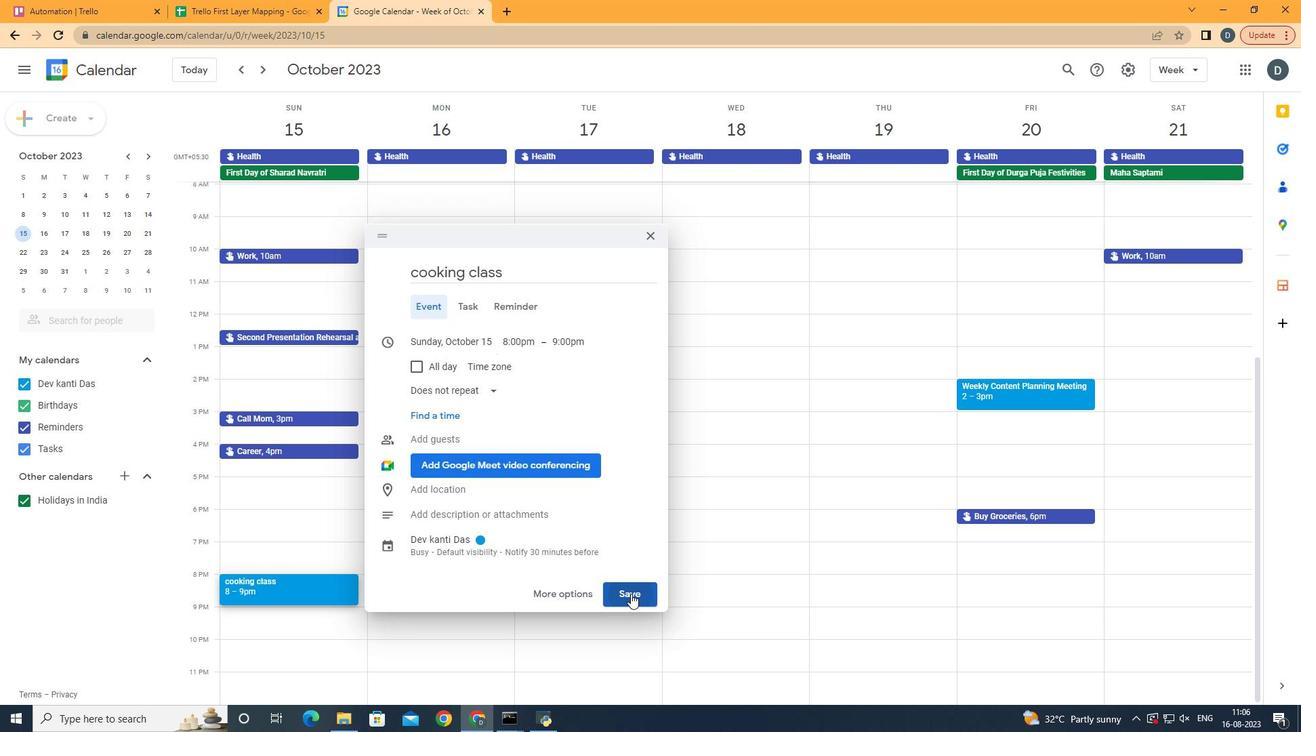 
Action: Mouse pressed left at (622, 589)
Screenshot: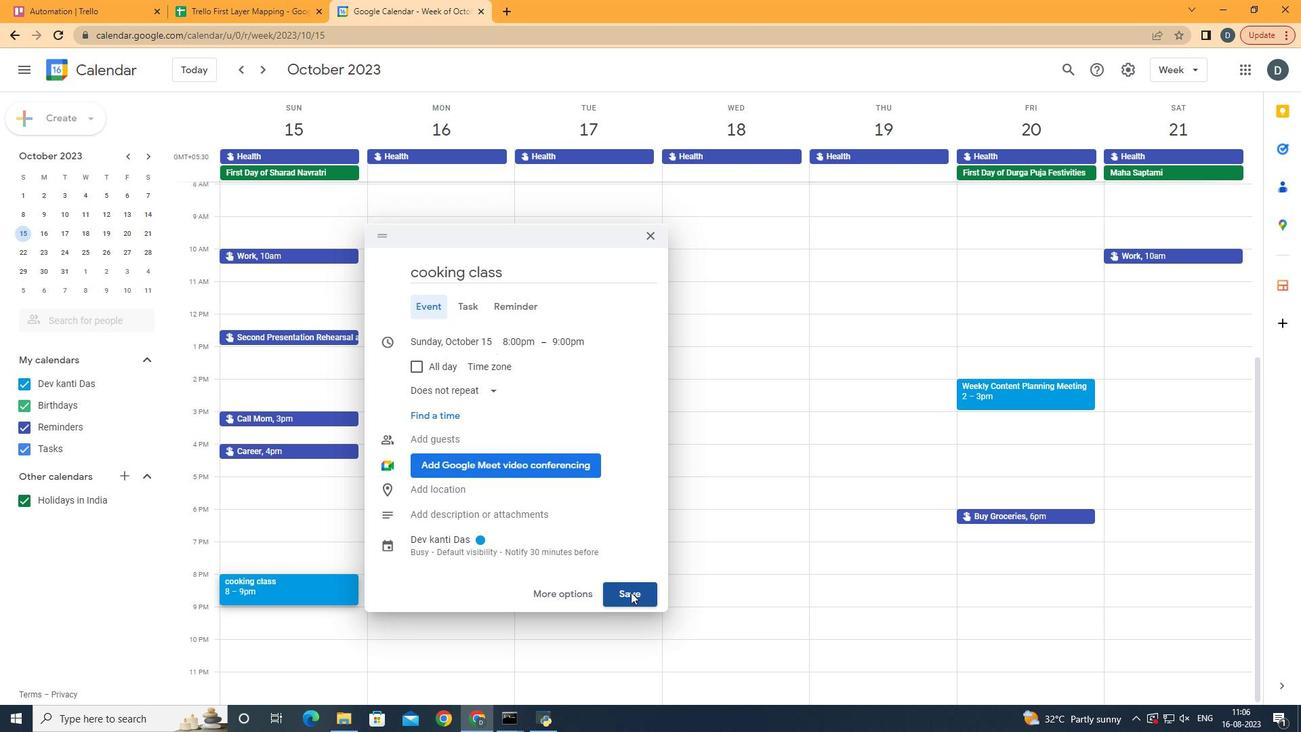 
Action: Mouse moved to (623, 585)
Screenshot: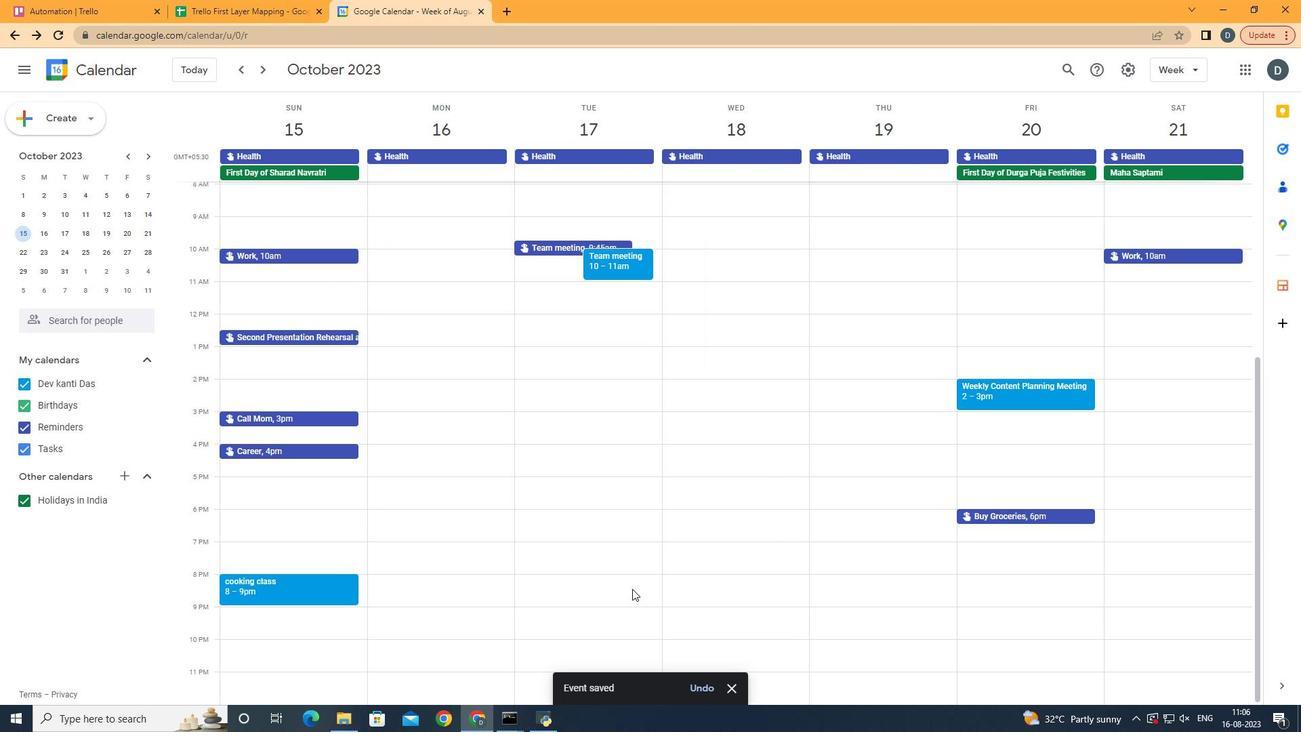 
